 Task: In the Contact  BrooklynMiller@macys.com; add deal stage: 'Decision Maker bought In'; Add amount '100000'; Select Deal Type: New Business; Select priority: 'Medium'; Associate deal with contact: choose any two contacts and company: Select any company.. Logged in from softage.1@softage.net
Action: Mouse moved to (87, 58)
Screenshot: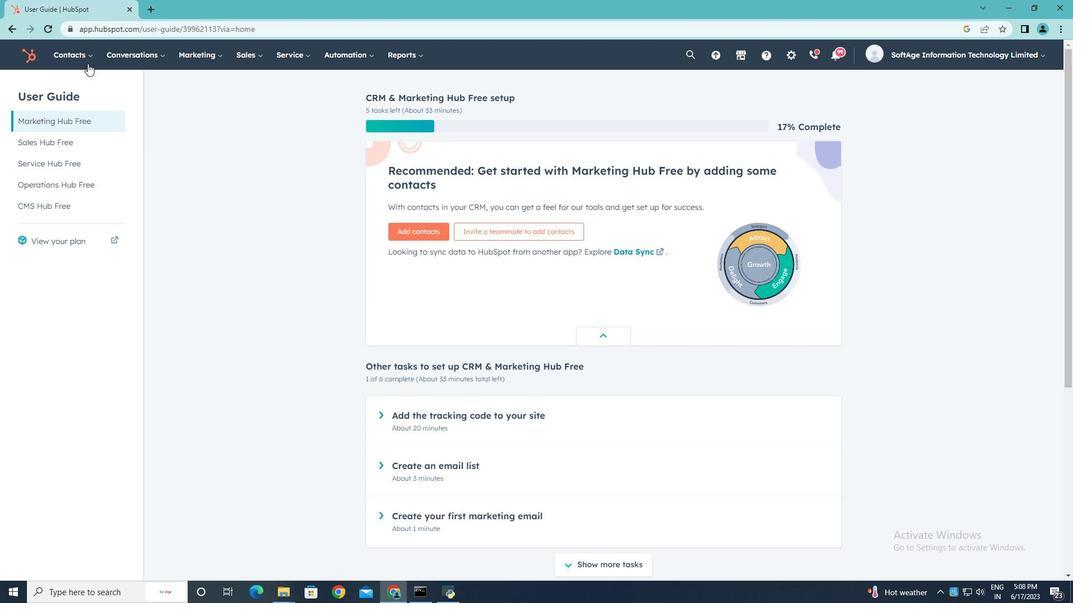 
Action: Mouse pressed left at (87, 58)
Screenshot: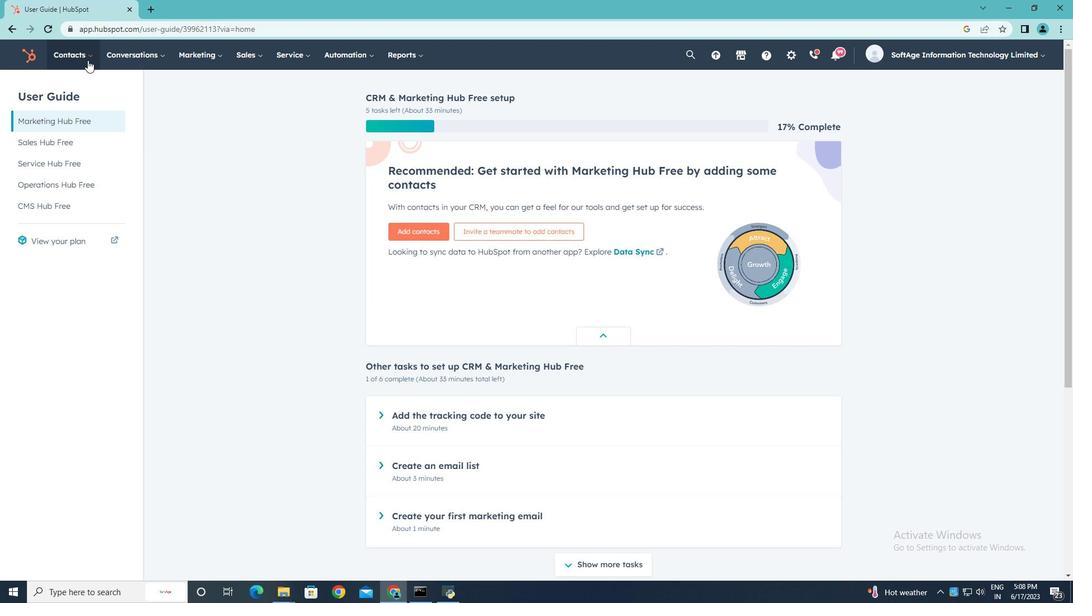 
Action: Mouse moved to (79, 86)
Screenshot: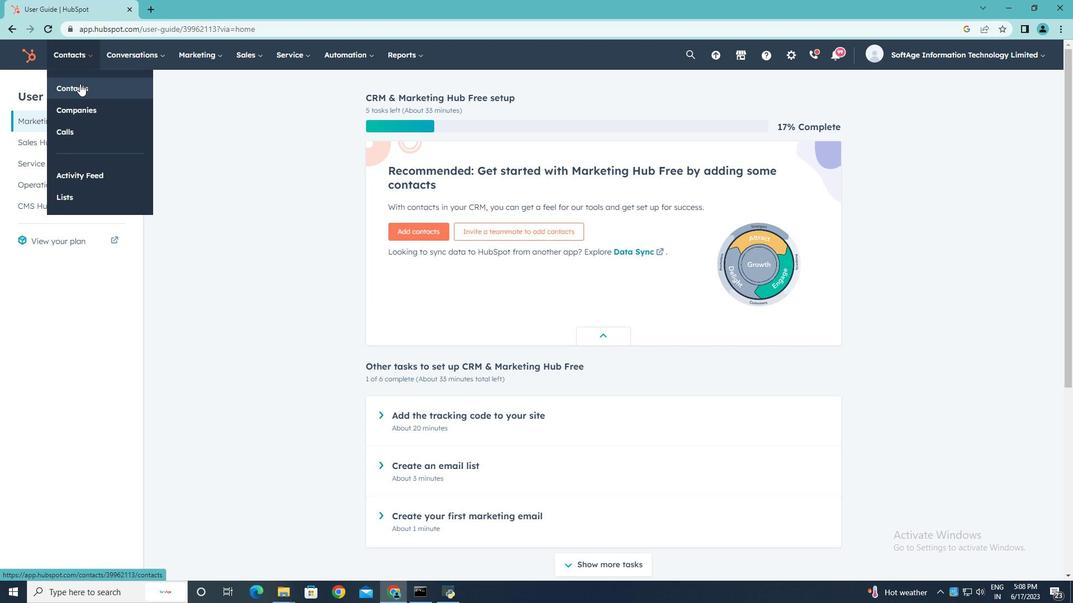 
Action: Mouse pressed left at (79, 86)
Screenshot: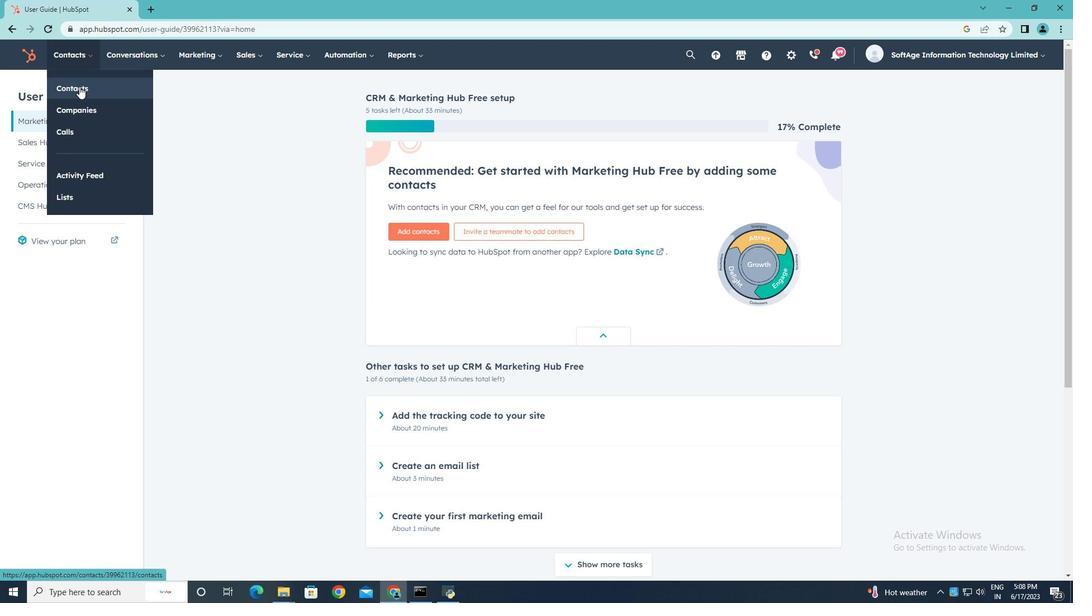 
Action: Mouse moved to (75, 178)
Screenshot: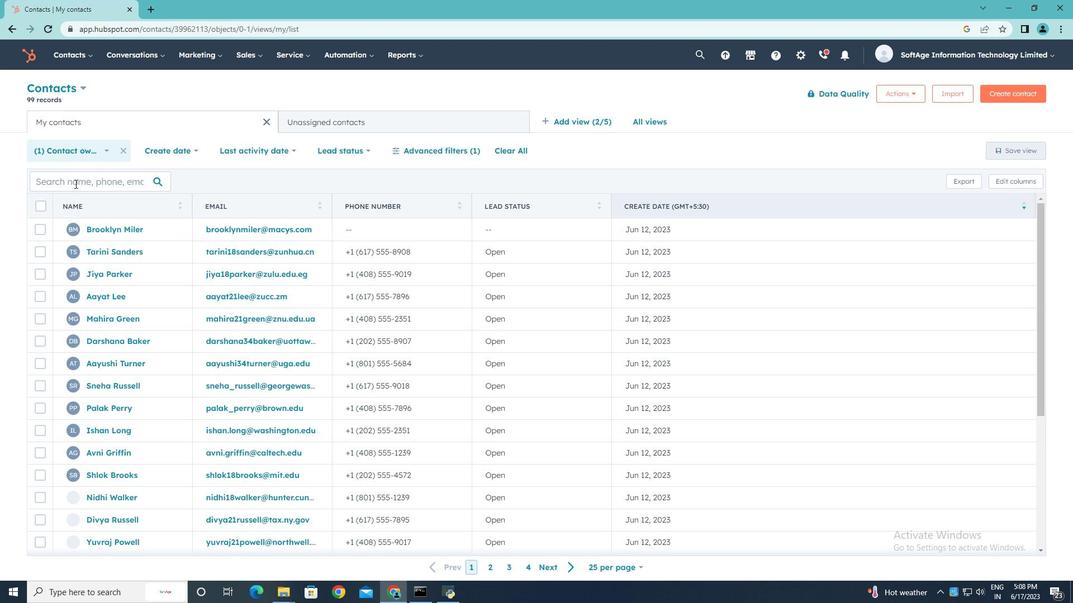 
Action: Mouse pressed left at (75, 178)
Screenshot: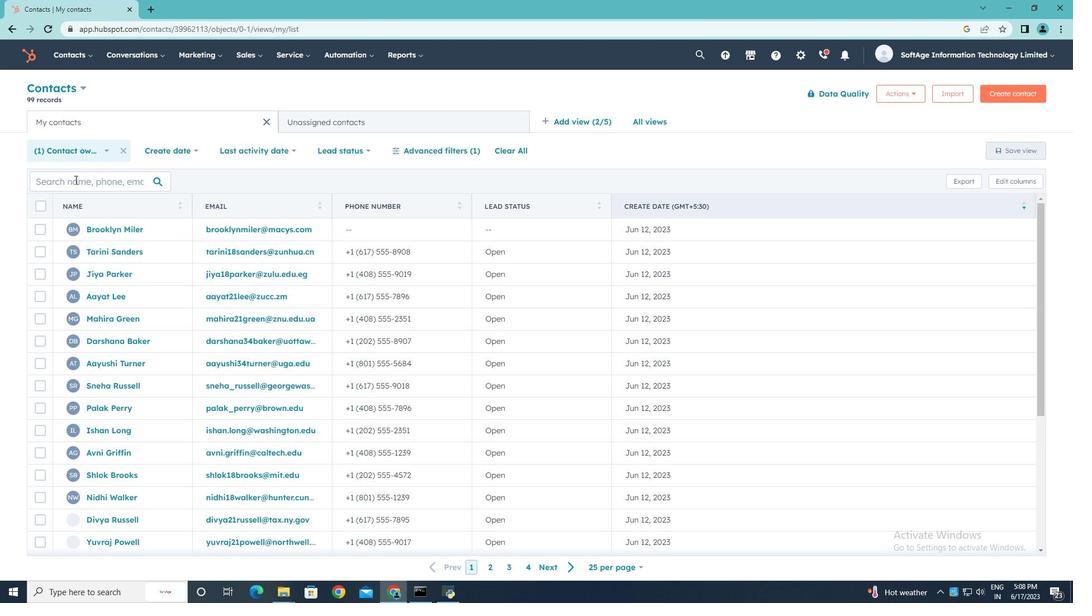 
Action: Key pressed <Key.shift>Brooklyn<Key.shift>Miller<Key.shift>@macys.com
Screenshot: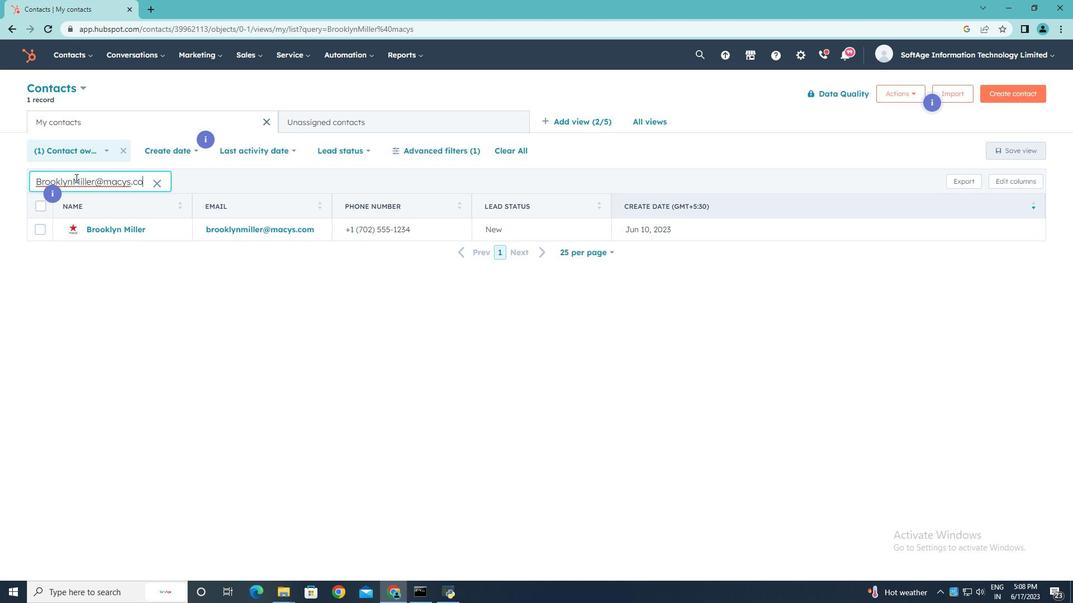 
Action: Mouse moved to (104, 227)
Screenshot: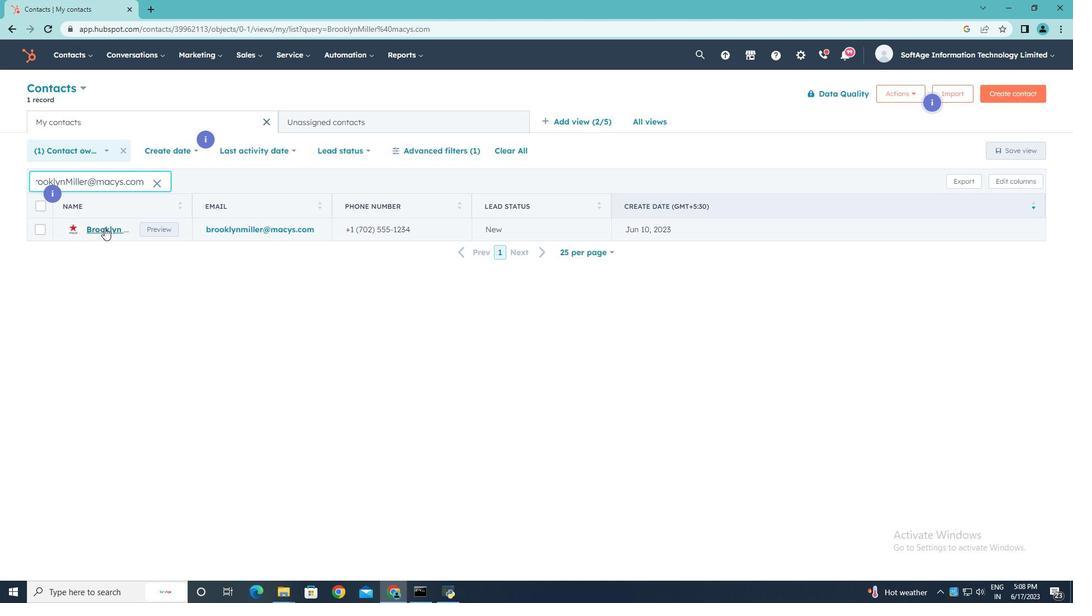
Action: Mouse pressed left at (104, 227)
Screenshot: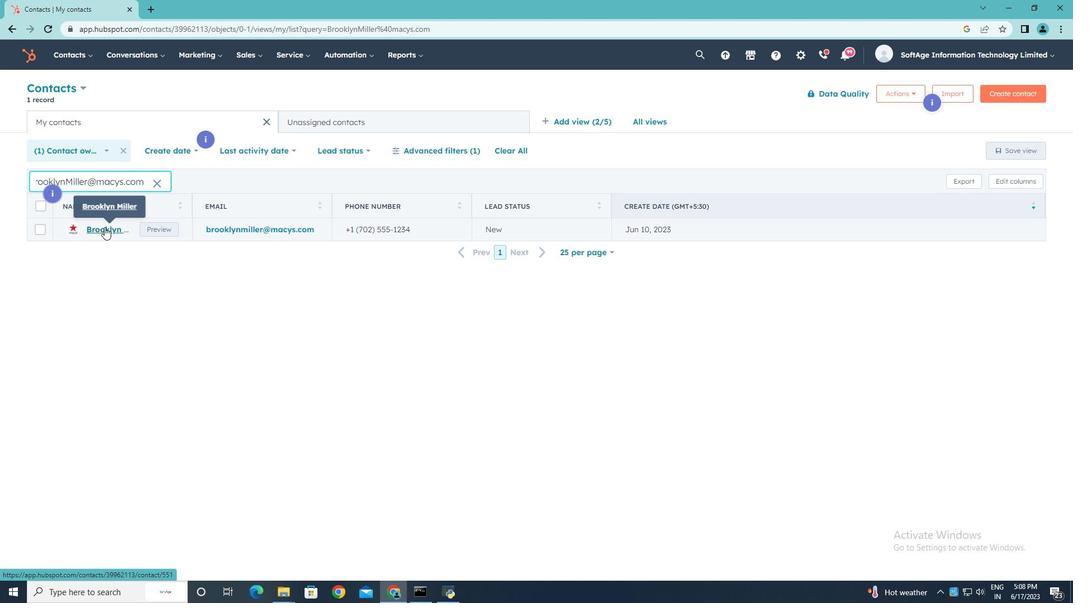 
Action: Mouse moved to (493, 309)
Screenshot: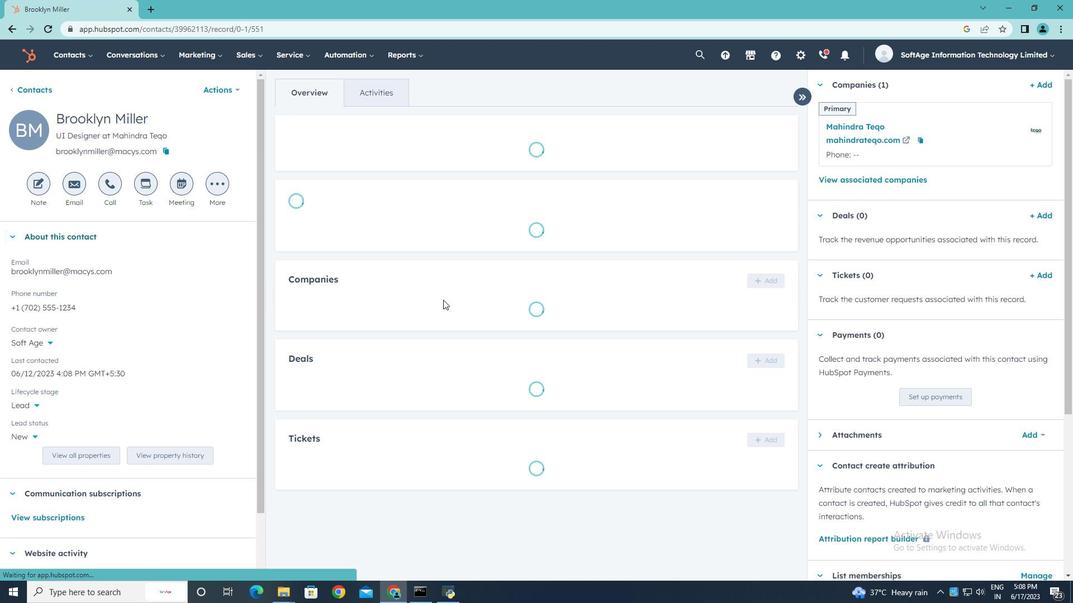 
Action: Mouse scrolled (493, 308) with delta (0, 0)
Screenshot: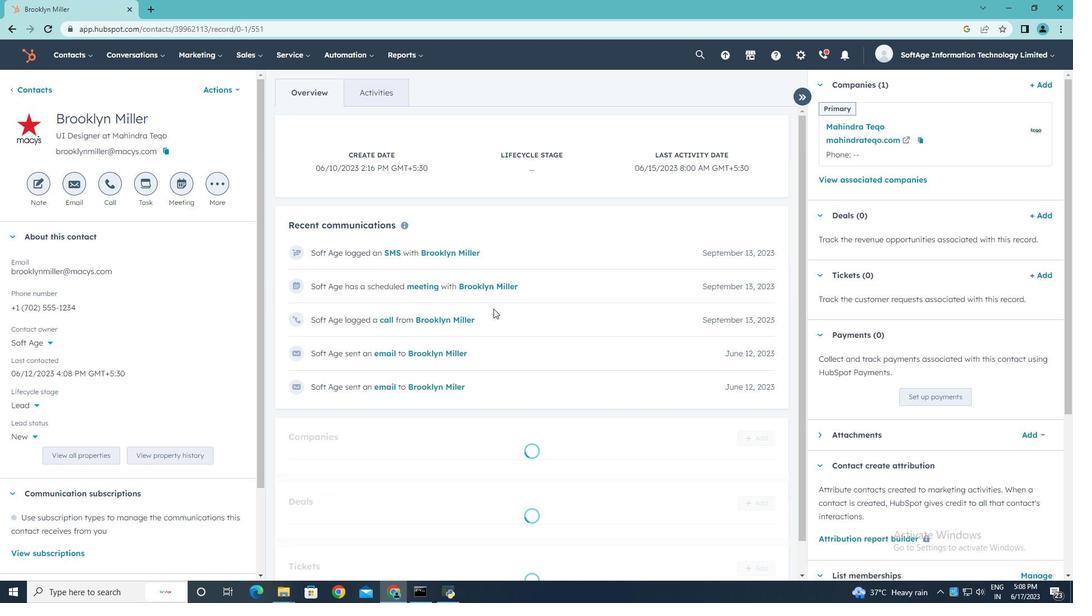 
Action: Mouse scrolled (493, 308) with delta (0, 0)
Screenshot: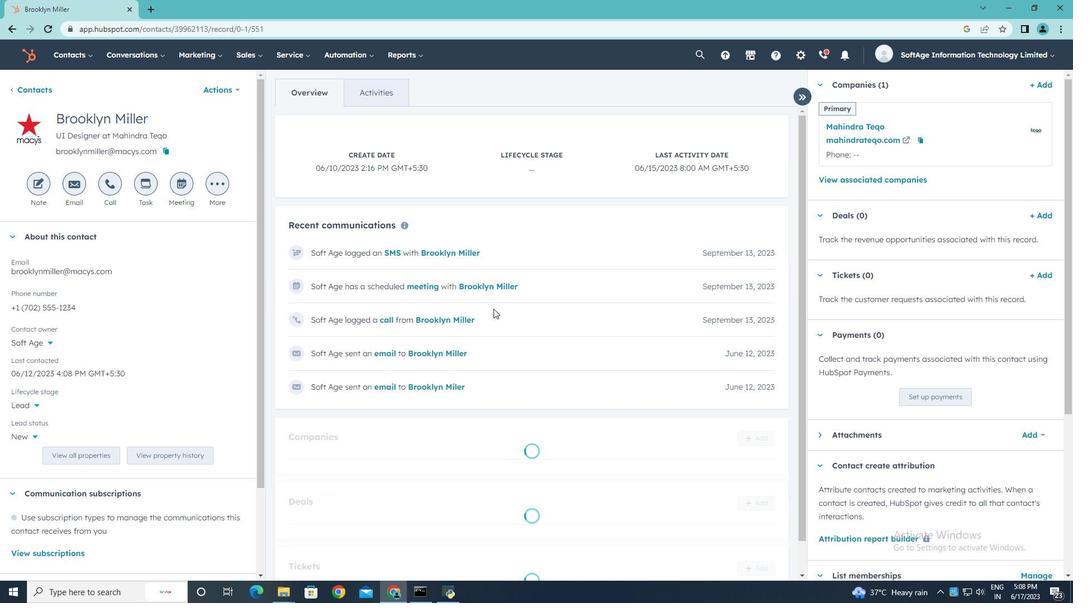 
Action: Mouse scrolled (493, 308) with delta (0, 0)
Screenshot: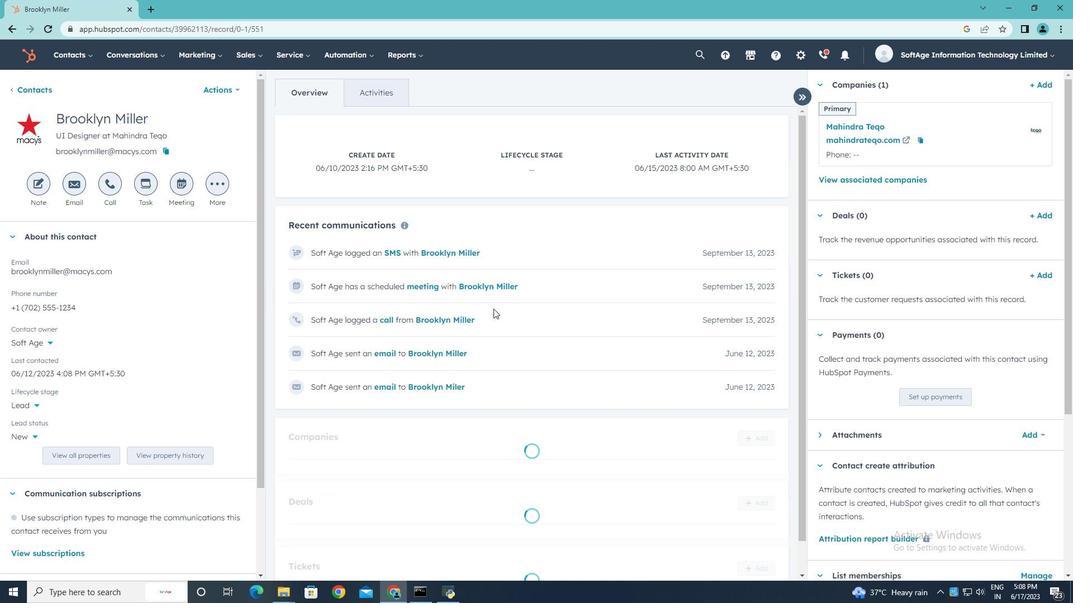 
Action: Mouse scrolled (493, 308) with delta (0, 0)
Screenshot: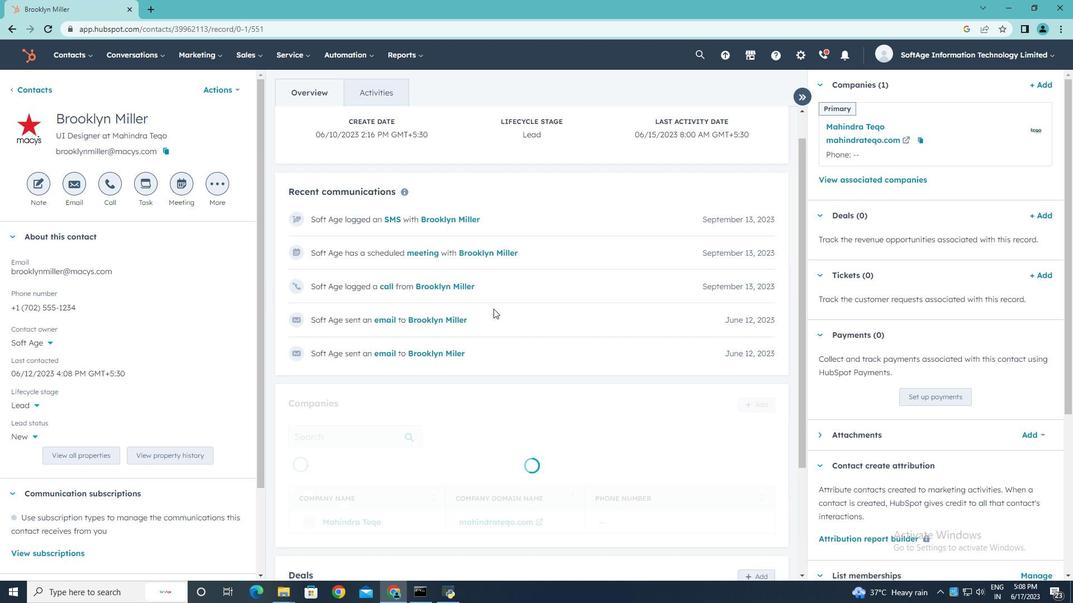 
Action: Mouse scrolled (493, 308) with delta (0, 0)
Screenshot: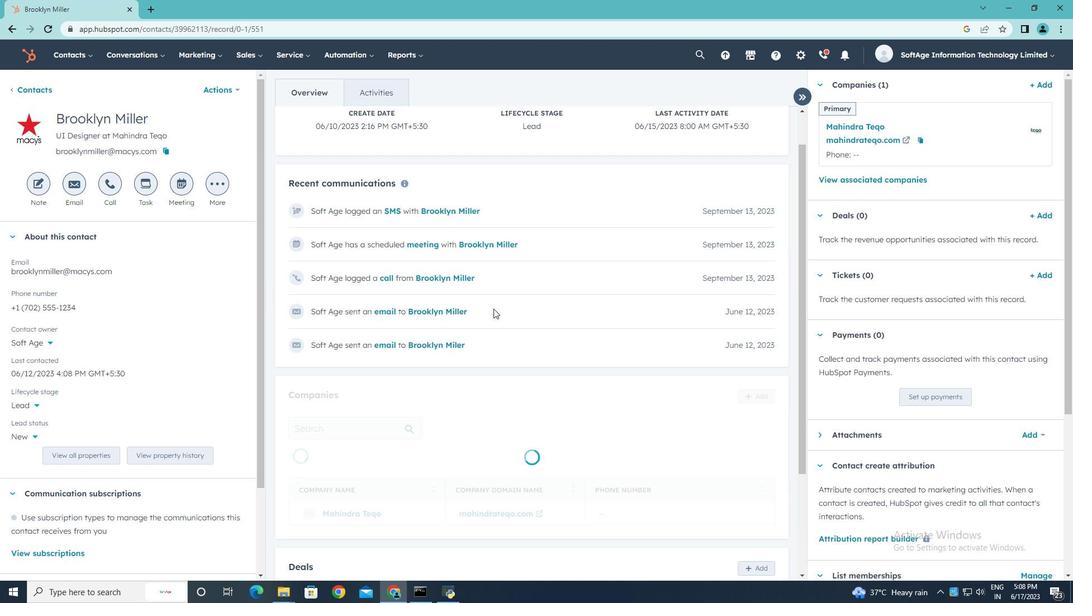
Action: Mouse scrolled (493, 308) with delta (0, 0)
Screenshot: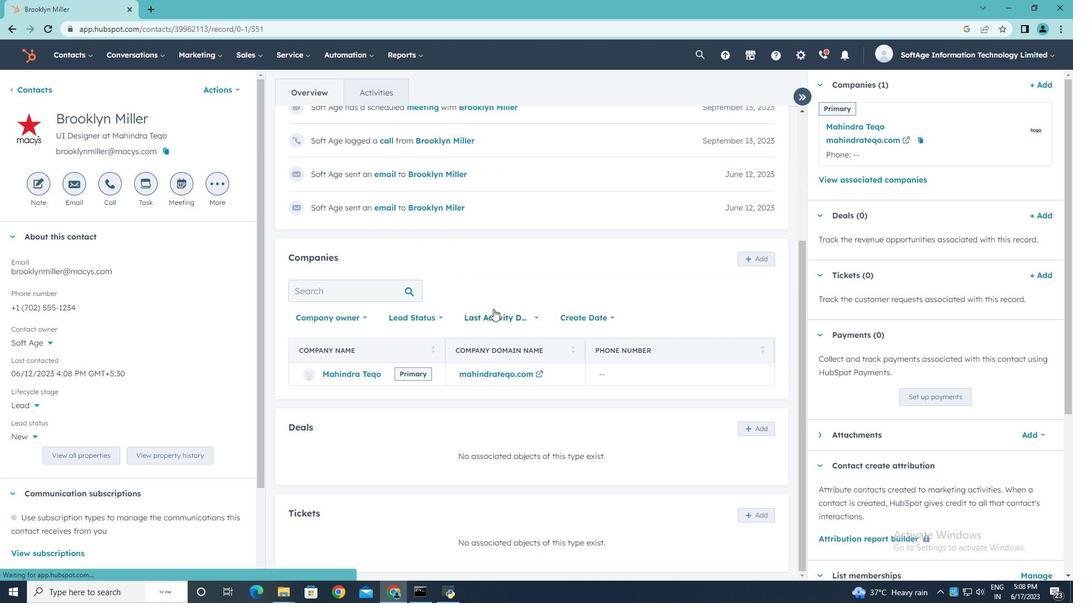 
Action: Mouse scrolled (493, 308) with delta (0, 0)
Screenshot: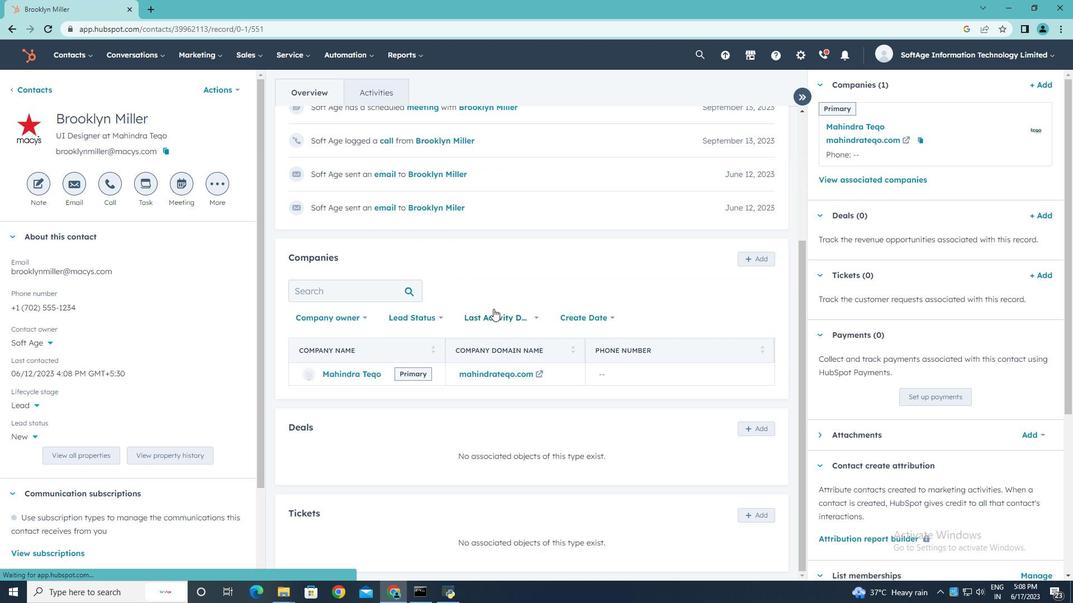 
Action: Mouse scrolled (493, 308) with delta (0, 0)
Screenshot: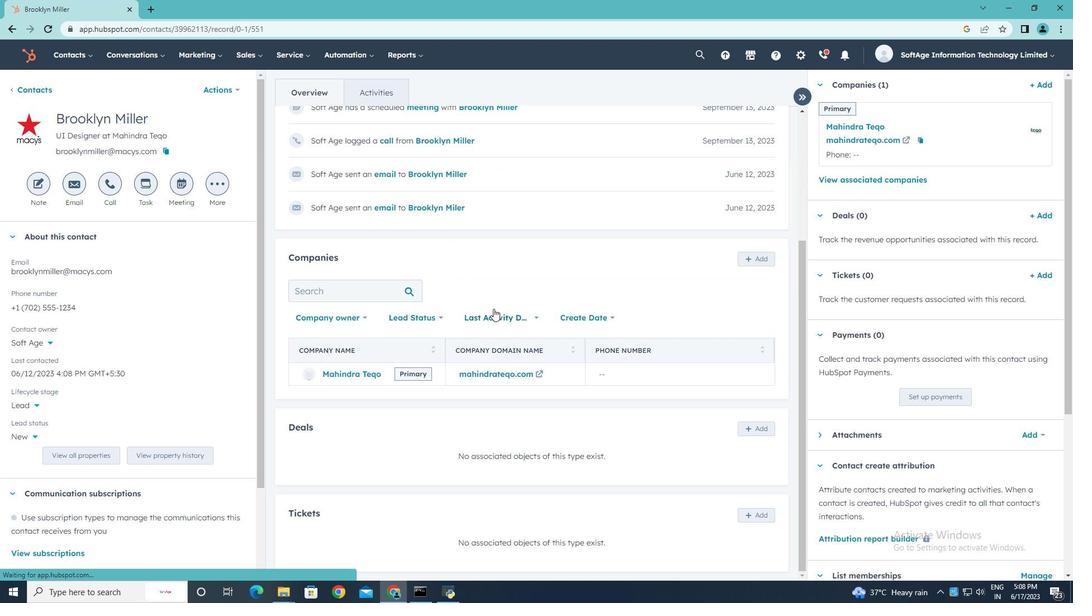 
Action: Mouse scrolled (493, 308) with delta (0, 0)
Screenshot: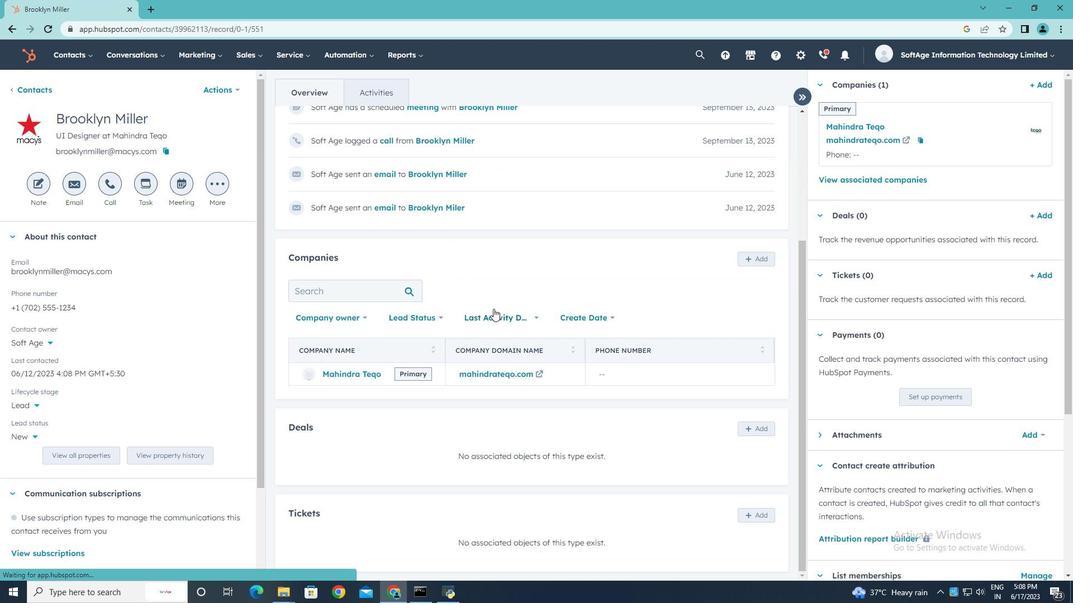 
Action: Mouse scrolled (493, 308) with delta (0, 0)
Screenshot: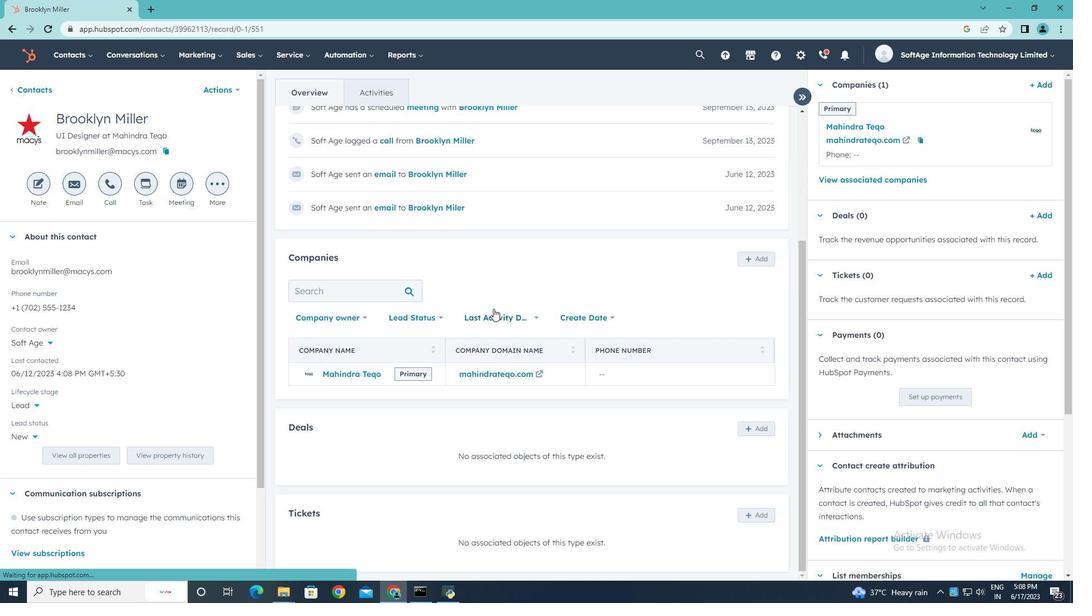 
Action: Mouse moved to (749, 428)
Screenshot: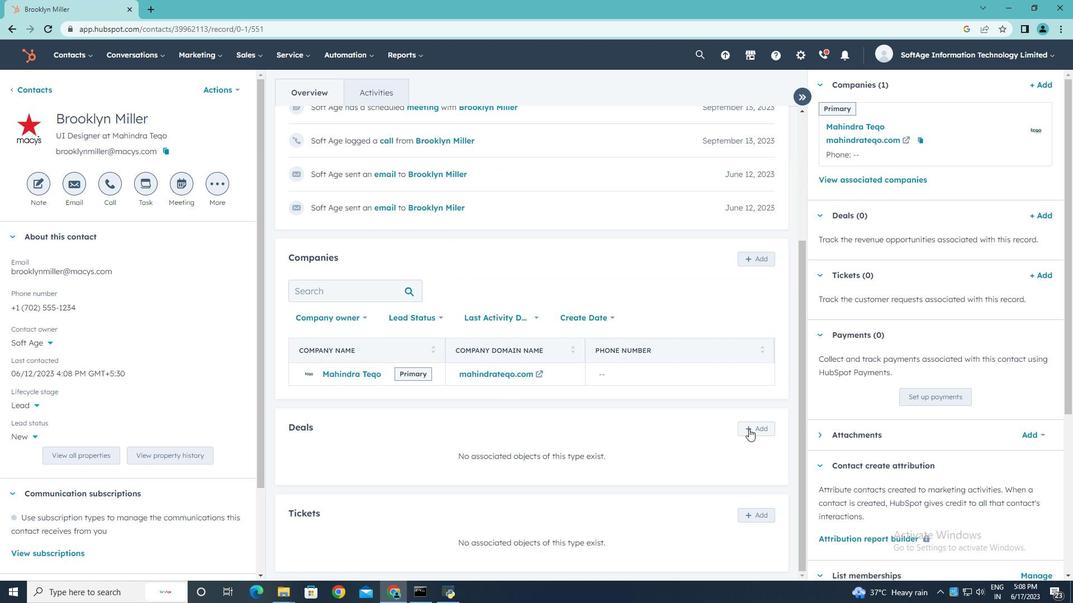 
Action: Mouse pressed left at (749, 428)
Screenshot: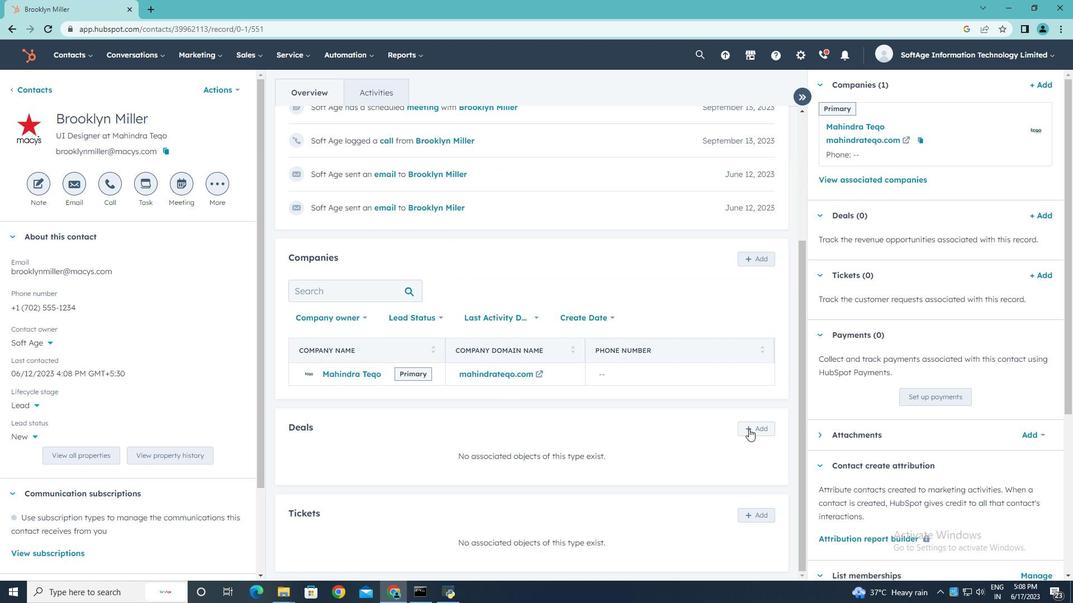 
Action: Mouse moved to (1026, 285)
Screenshot: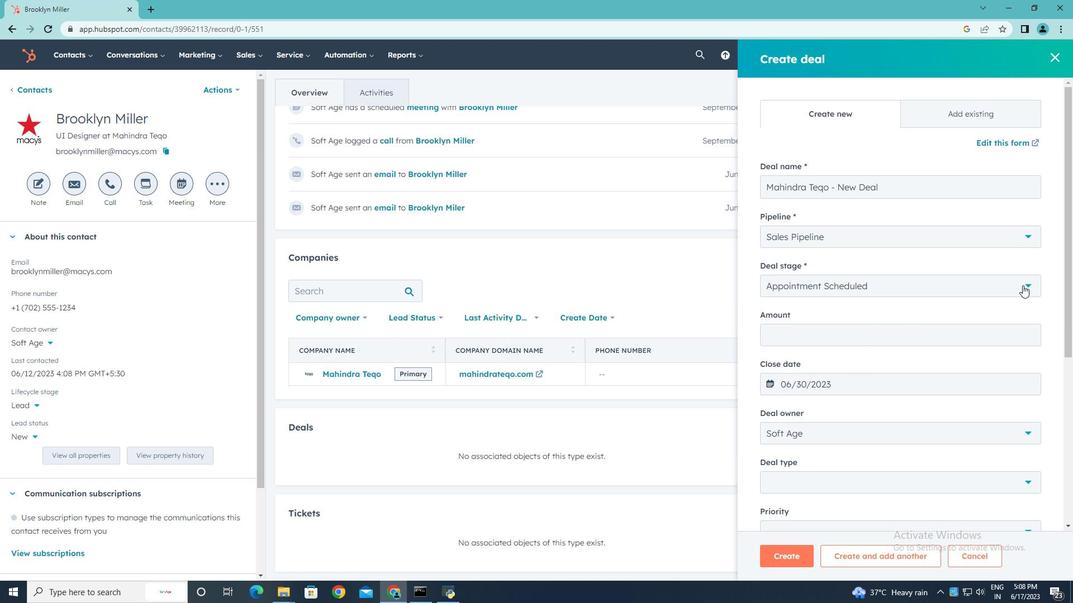 
Action: Mouse pressed left at (1026, 285)
Screenshot: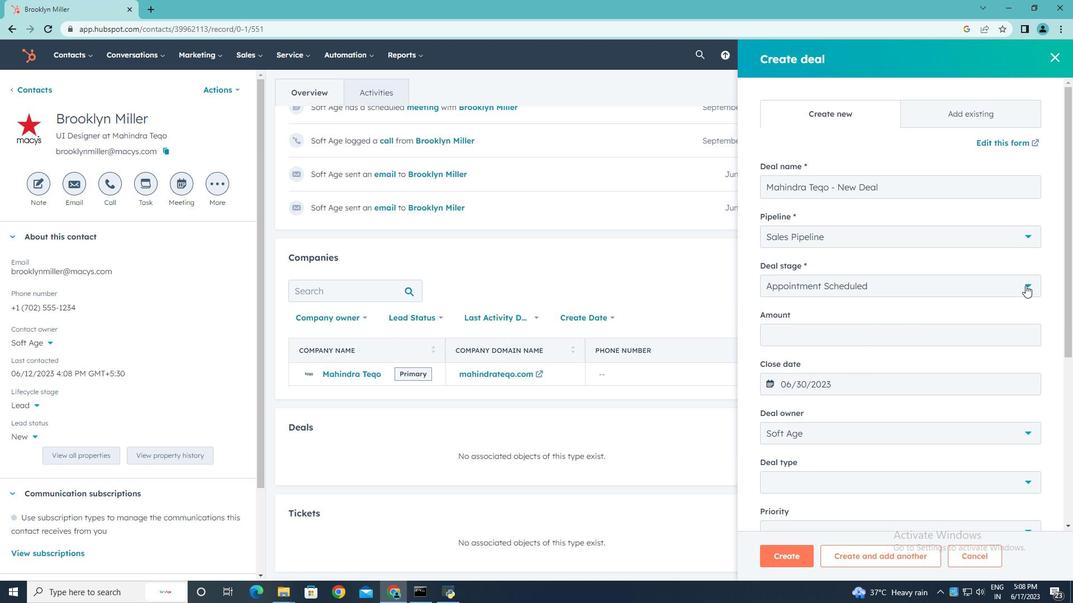 
Action: Mouse moved to (846, 414)
Screenshot: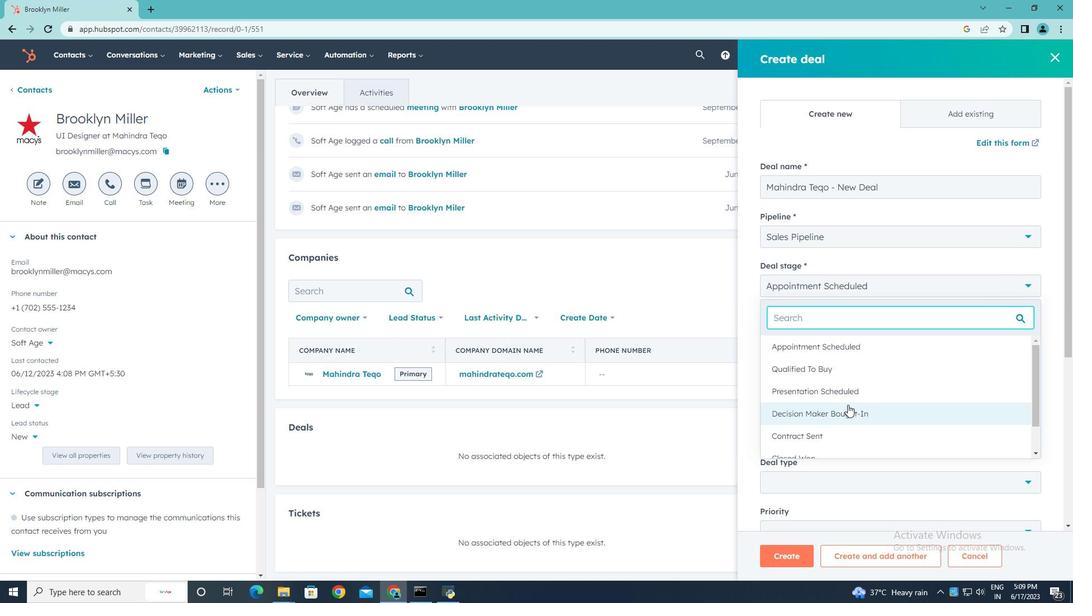 
Action: Mouse pressed left at (846, 414)
Screenshot: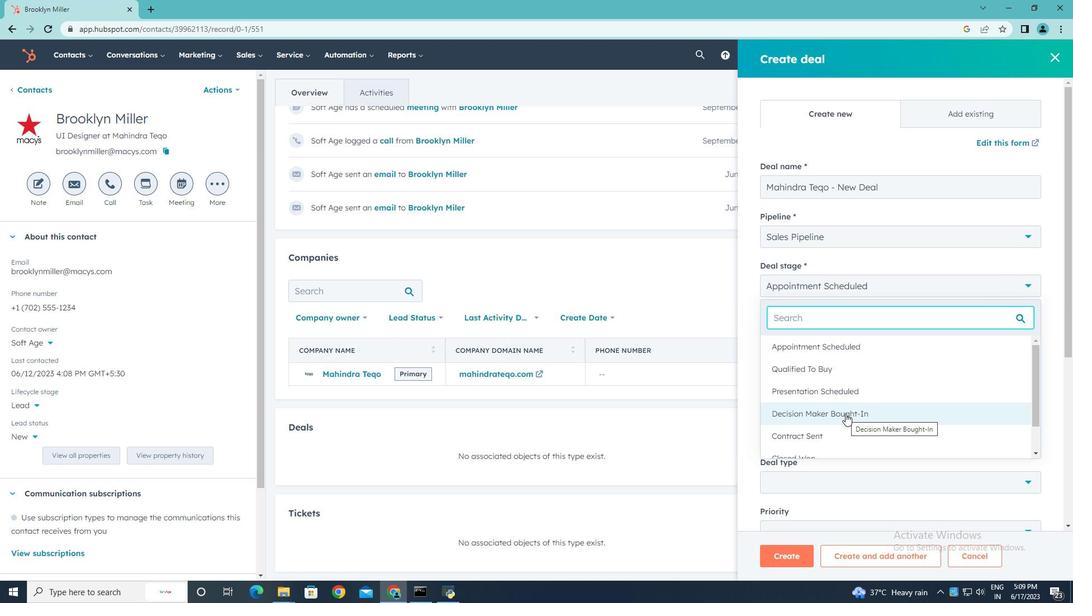 
Action: Mouse moved to (1022, 338)
Screenshot: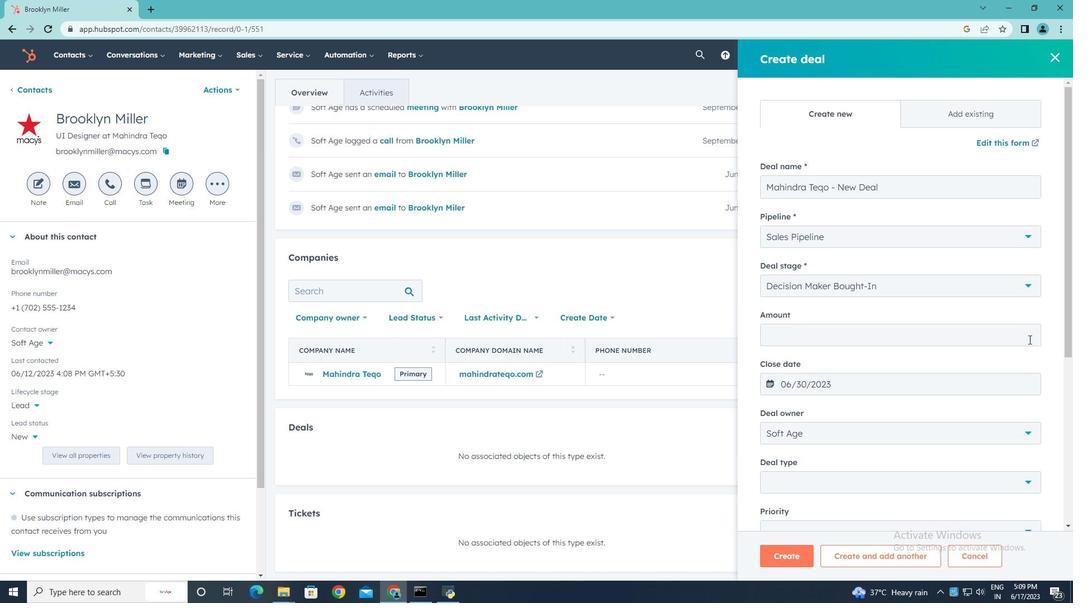 
Action: Mouse pressed left at (1022, 338)
Screenshot: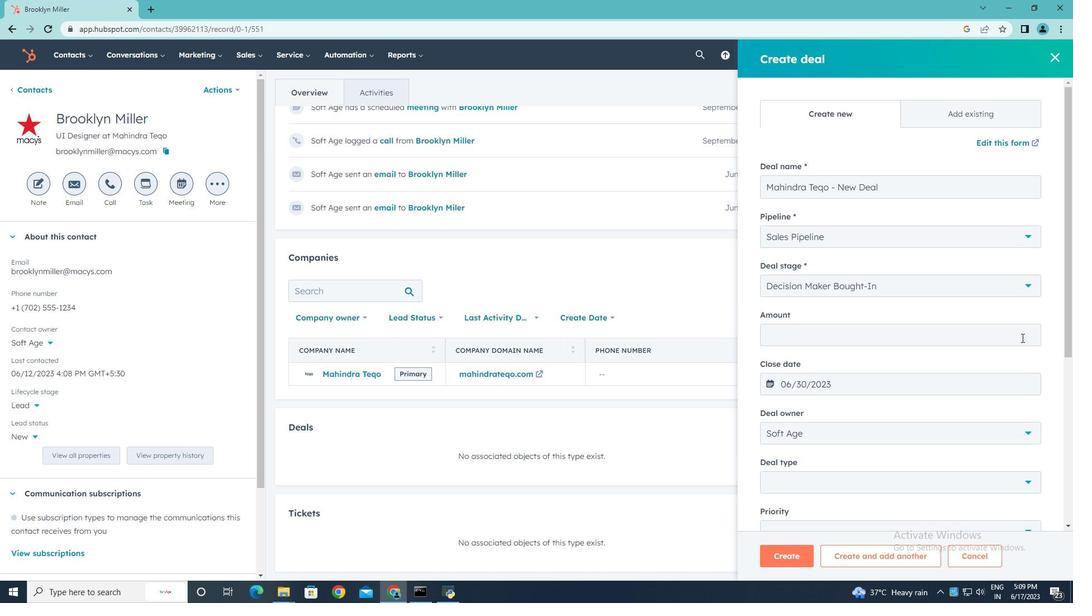
Action: Mouse moved to (974, 318)
Screenshot: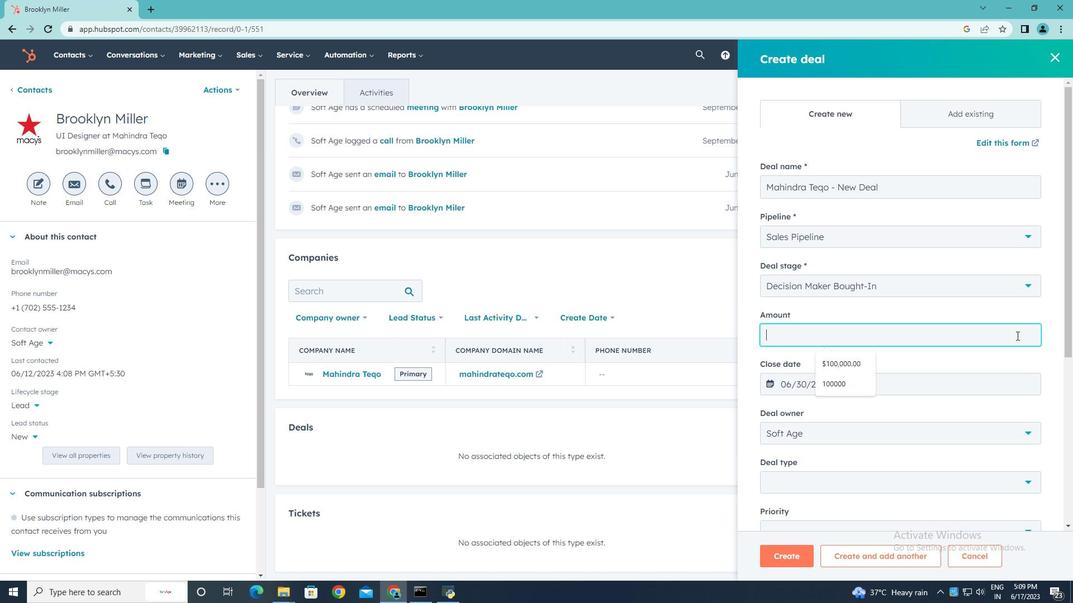 
Action: Key pressed 100000
Screenshot: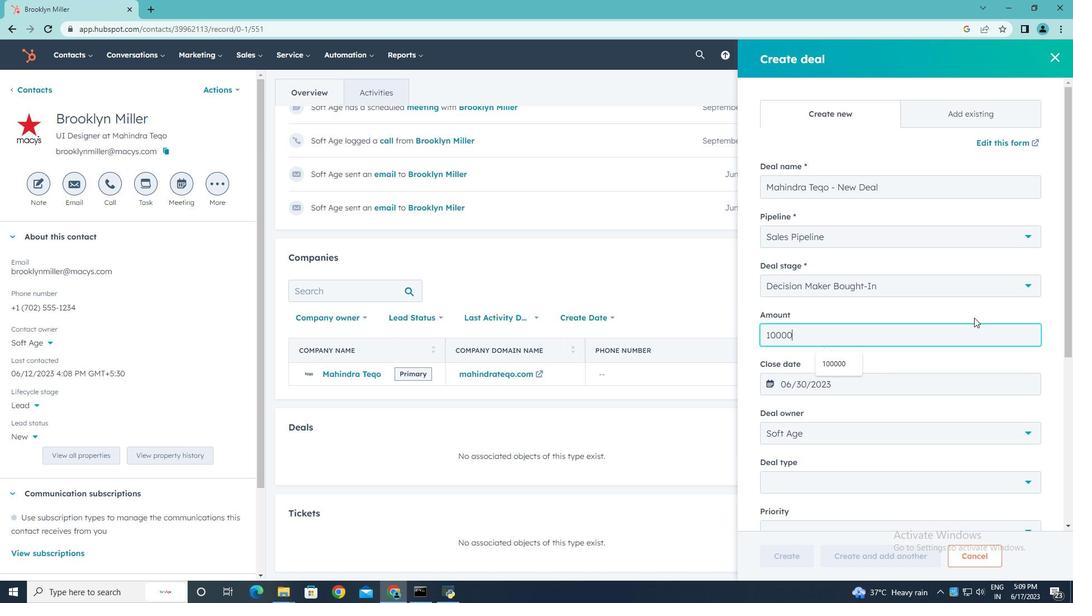 
Action: Mouse moved to (1028, 484)
Screenshot: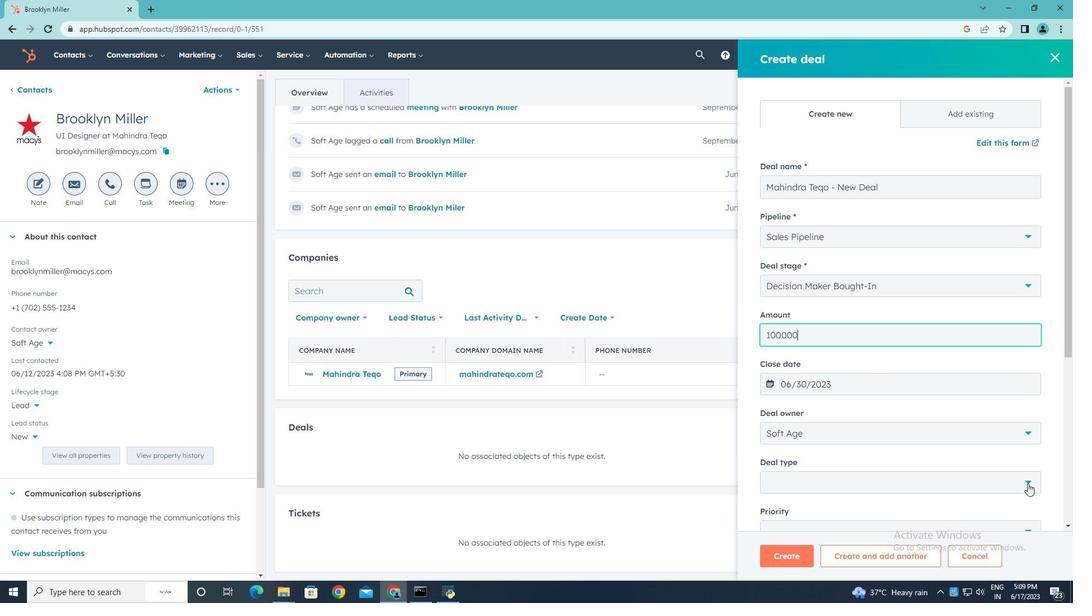 
Action: Mouse pressed left at (1028, 484)
Screenshot: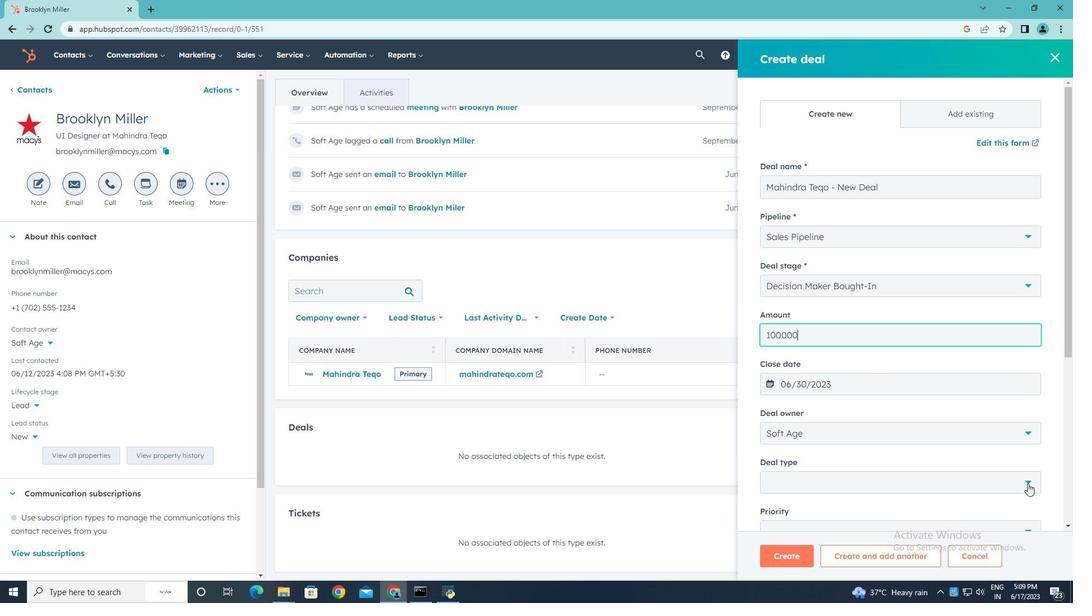
Action: Mouse moved to (852, 528)
Screenshot: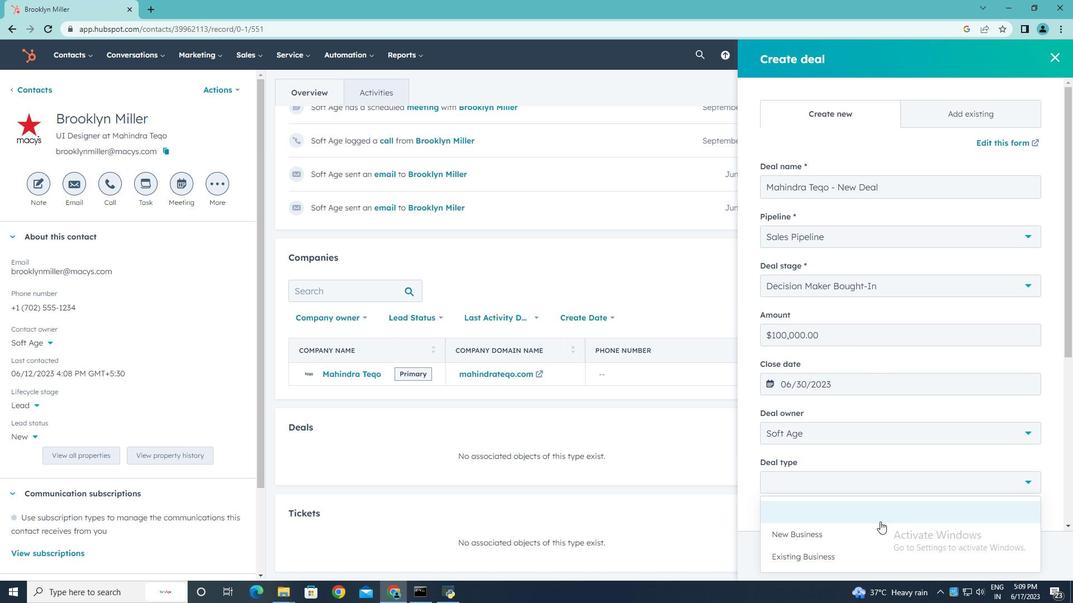 
Action: Mouse pressed left at (852, 528)
Screenshot: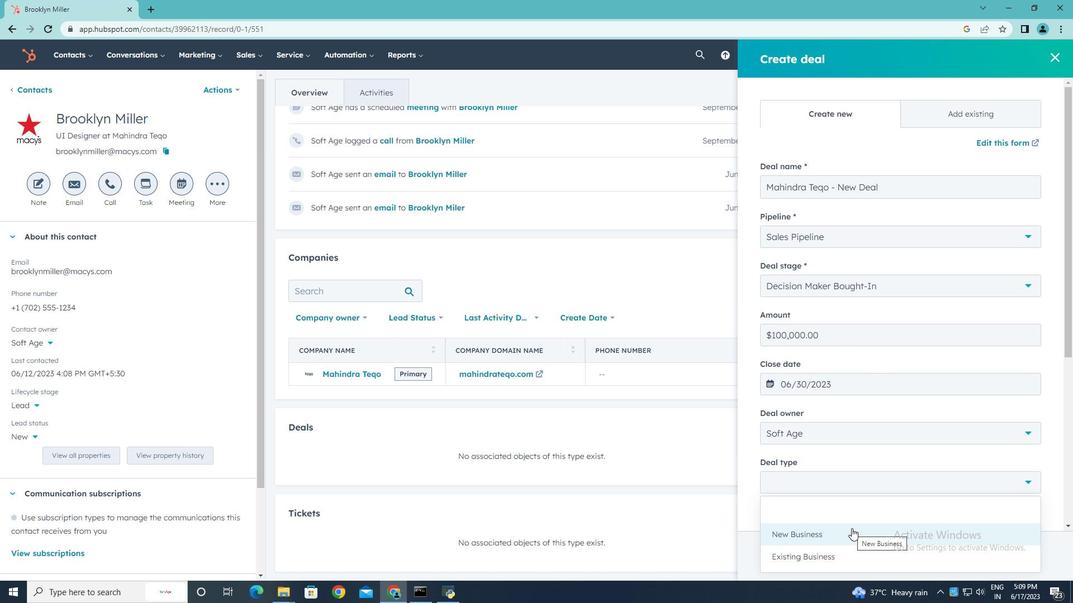 
Action: Mouse moved to (886, 517)
Screenshot: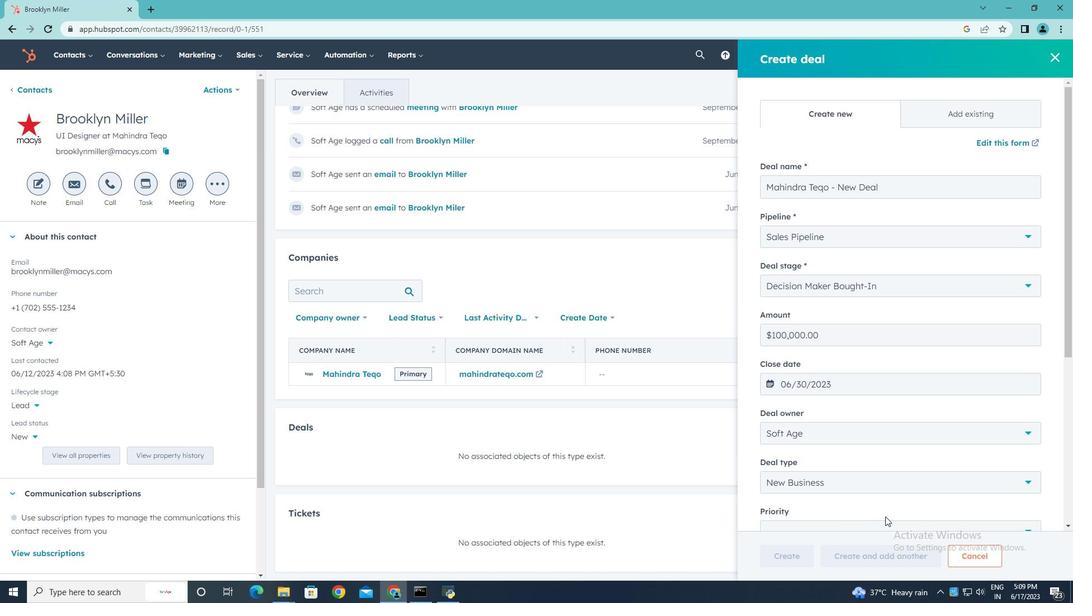 
Action: Mouse scrolled (886, 516) with delta (0, 0)
Screenshot: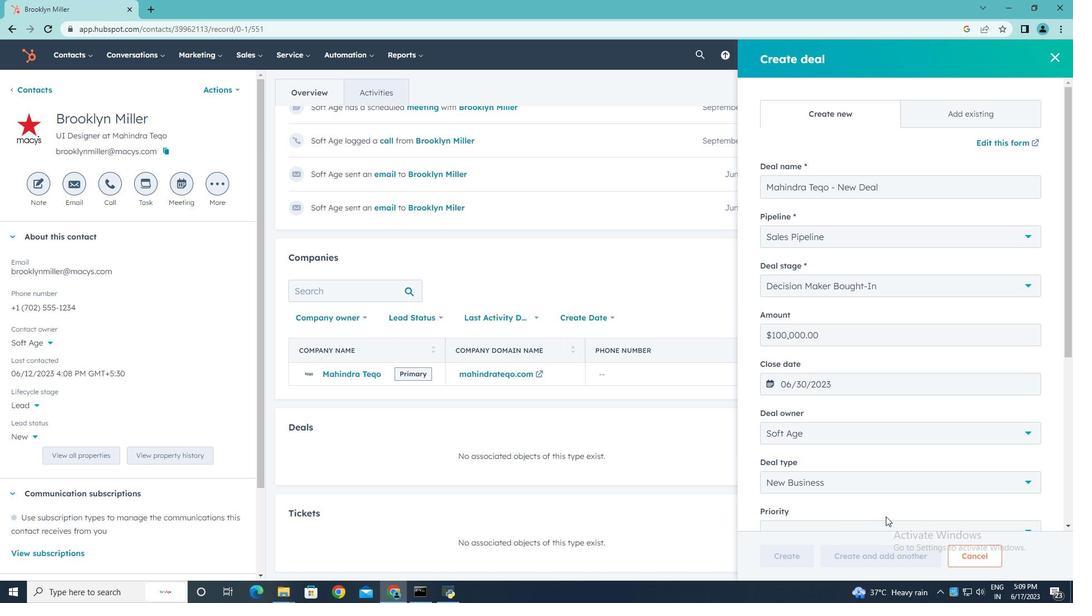 
Action: Mouse scrolled (886, 516) with delta (0, 0)
Screenshot: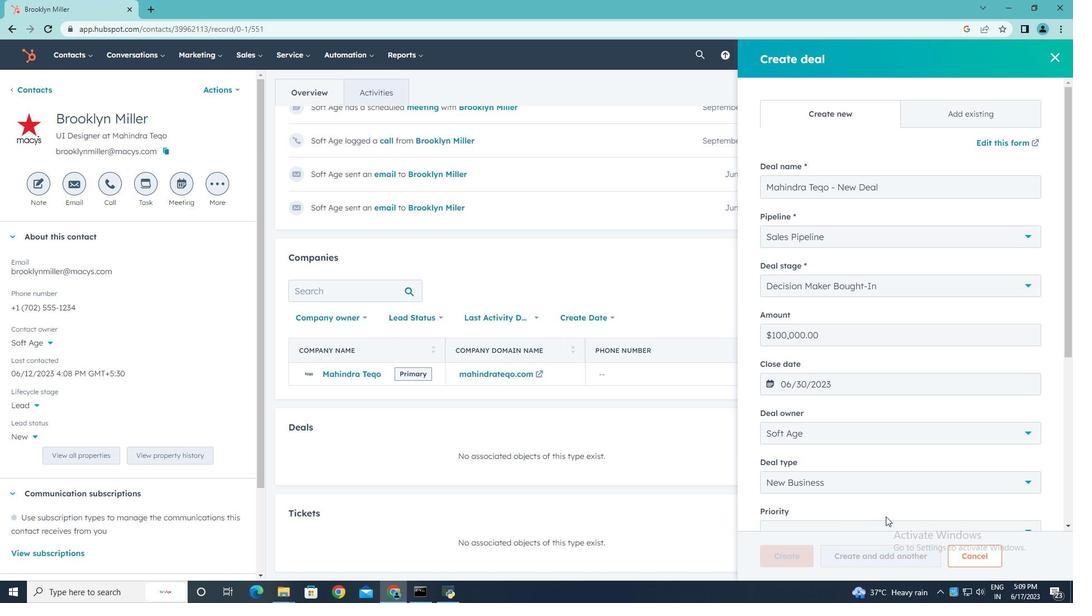 
Action: Mouse moved to (1028, 421)
Screenshot: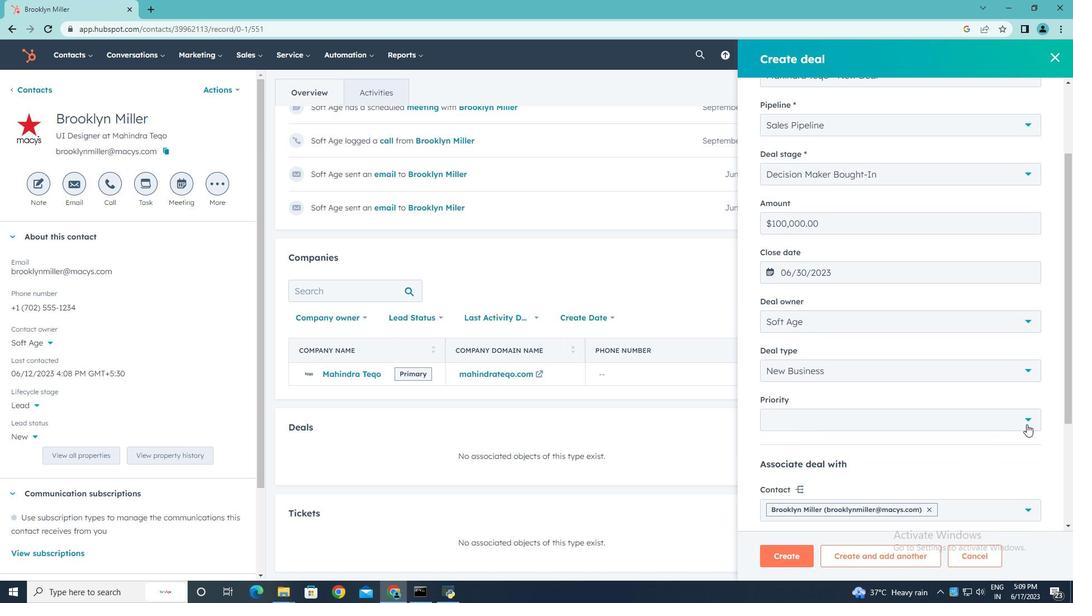 
Action: Mouse pressed left at (1028, 421)
Screenshot: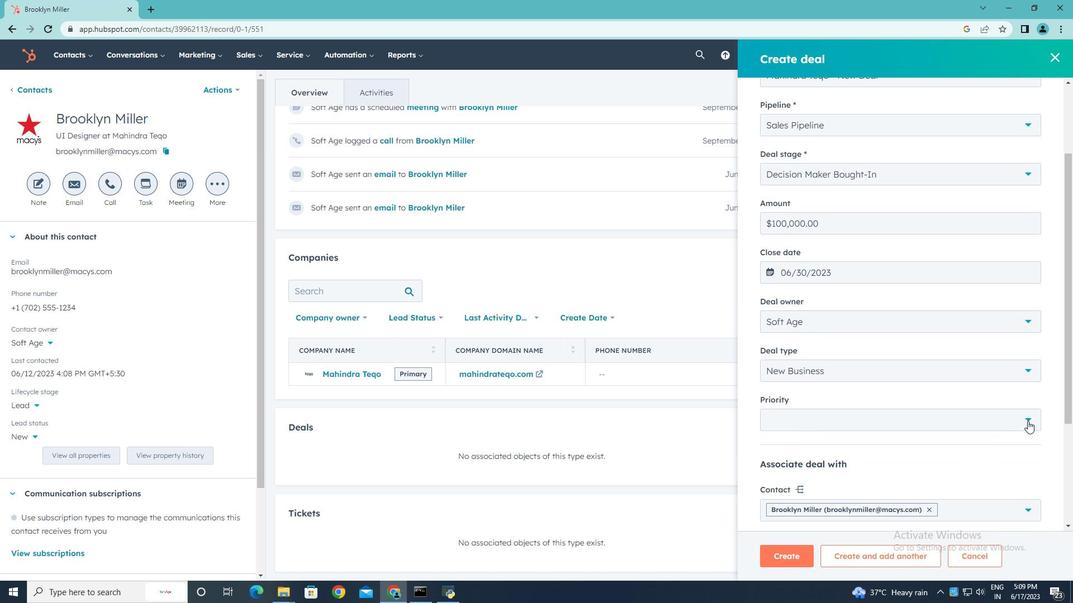 
Action: Mouse moved to (825, 493)
Screenshot: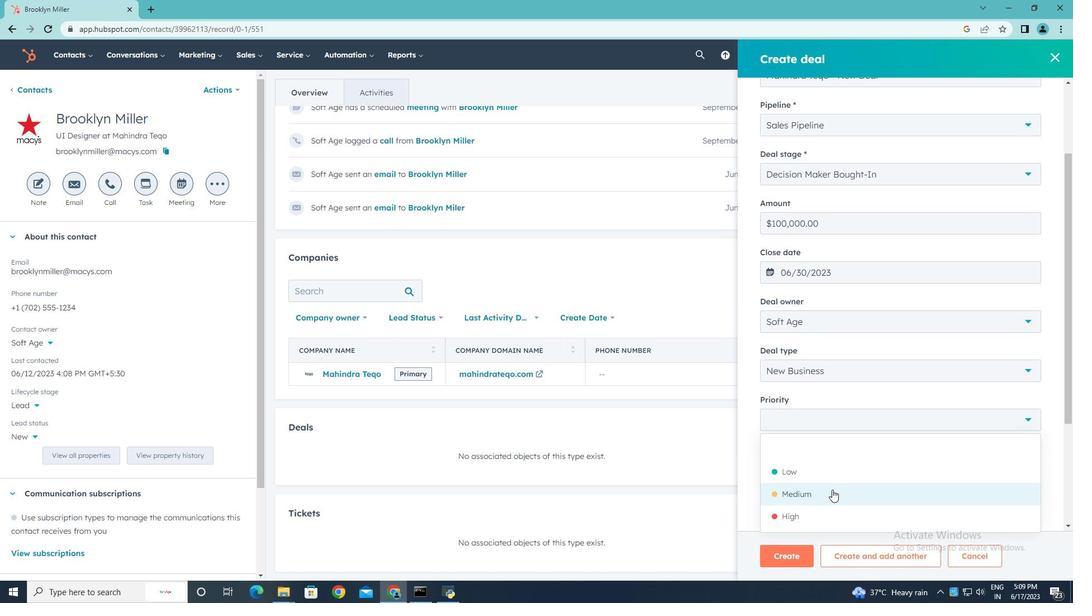 
Action: Mouse pressed left at (825, 493)
Screenshot: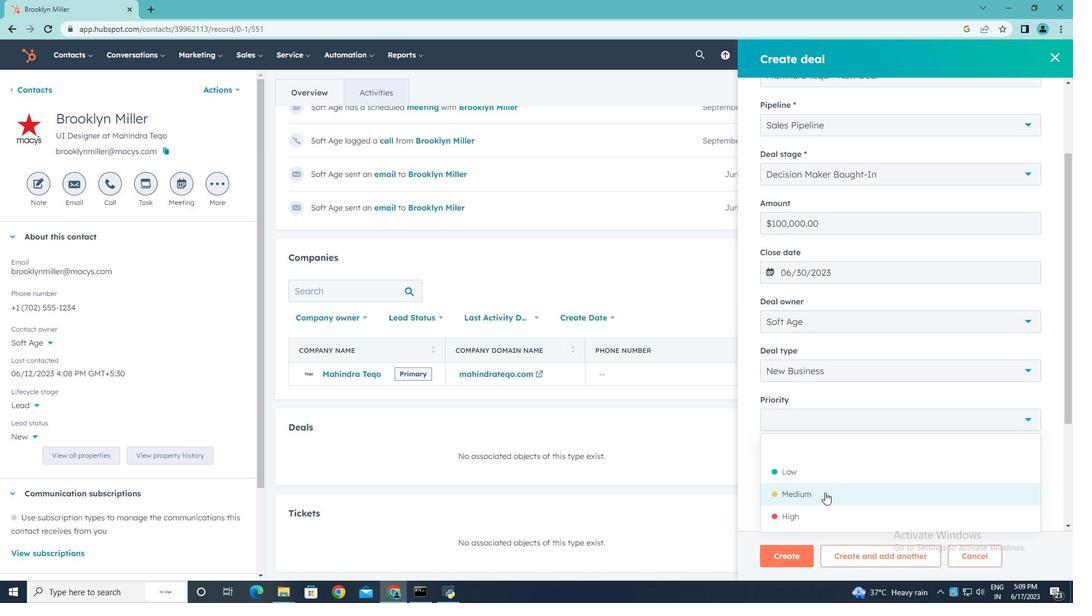 
Action: Mouse moved to (1019, 508)
Screenshot: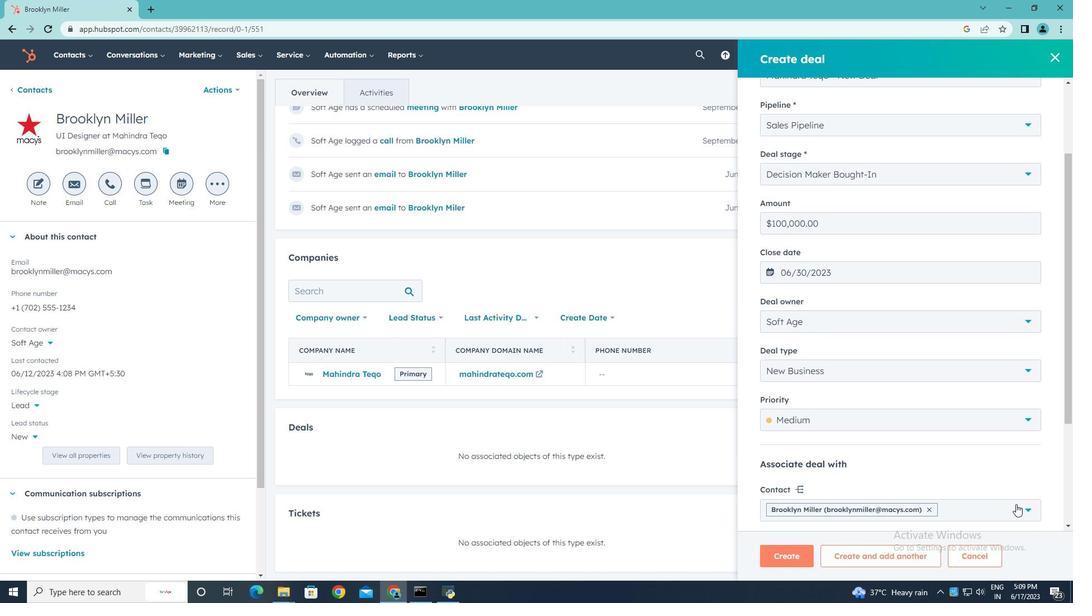 
Action: Mouse scrolled (1019, 508) with delta (0, 0)
Screenshot: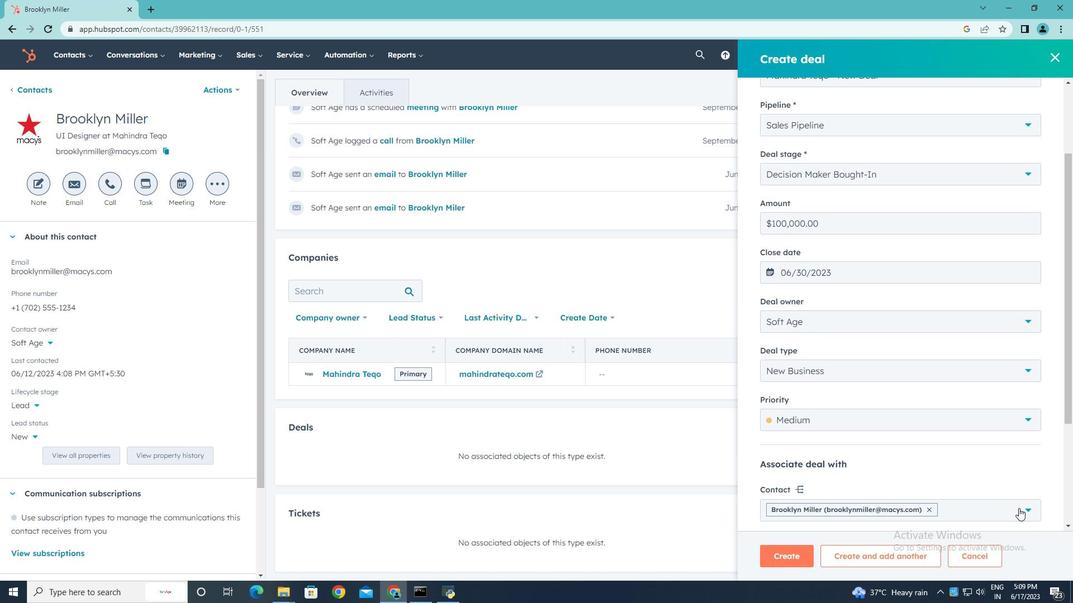 
Action: Mouse scrolled (1019, 508) with delta (0, 0)
Screenshot: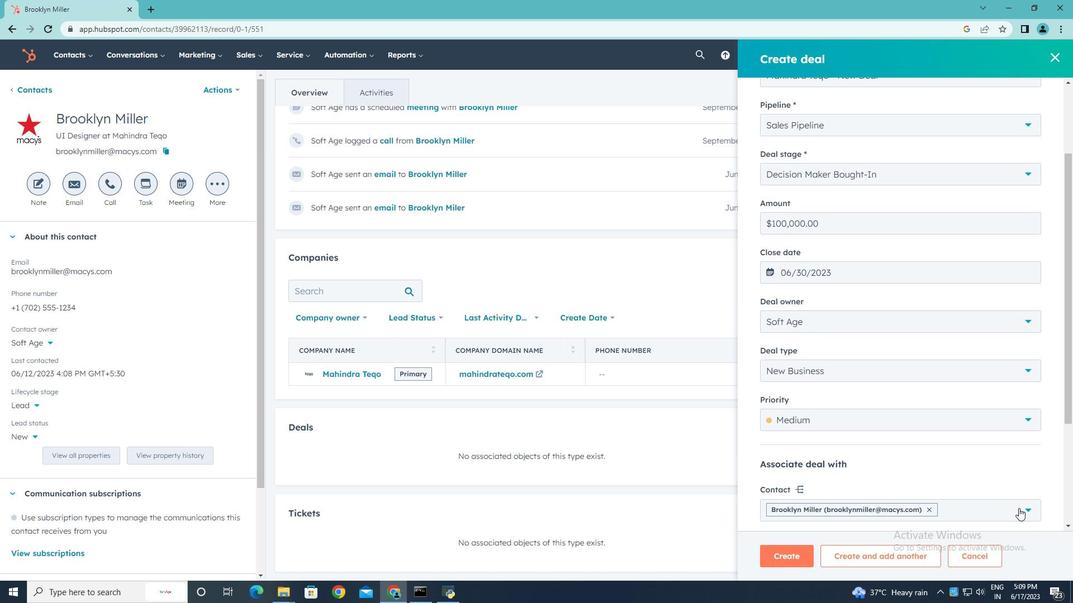 
Action: Mouse moved to (1029, 399)
Screenshot: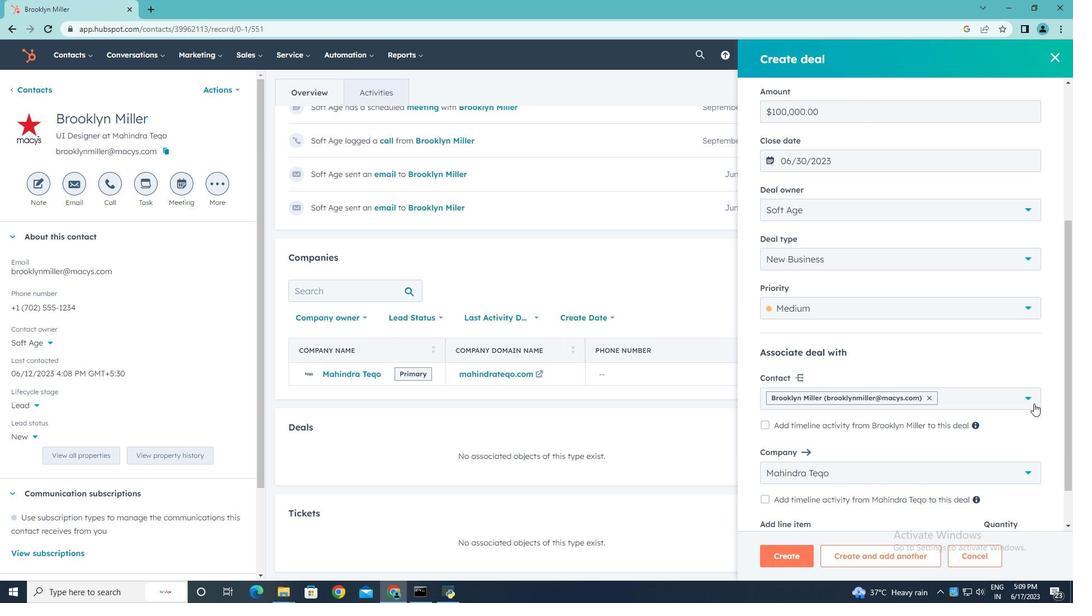 
Action: Mouse pressed left at (1029, 399)
Screenshot: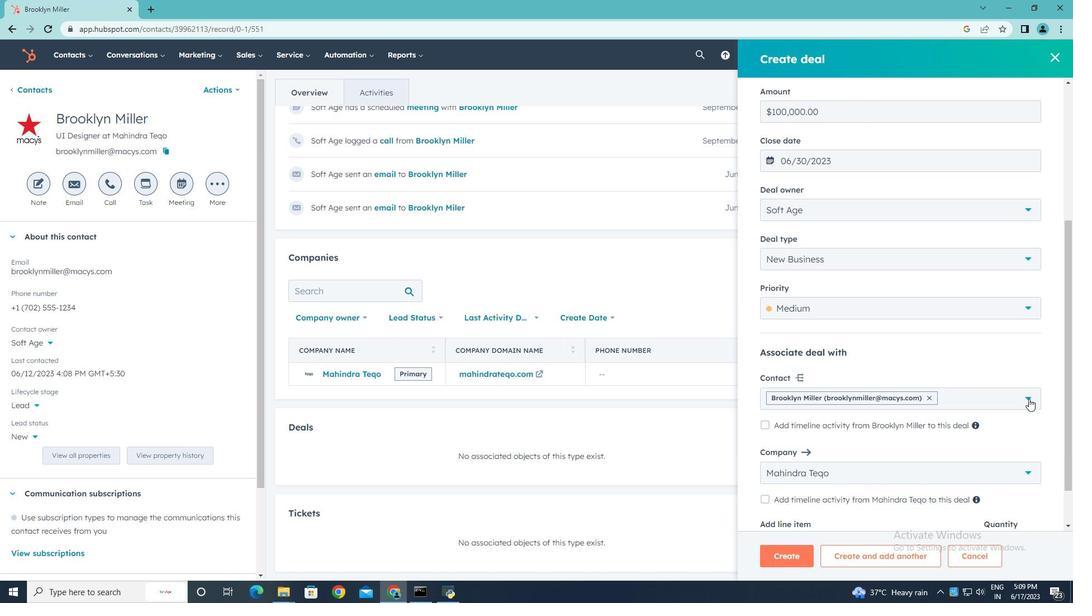 
Action: Mouse moved to (780, 553)
Screenshot: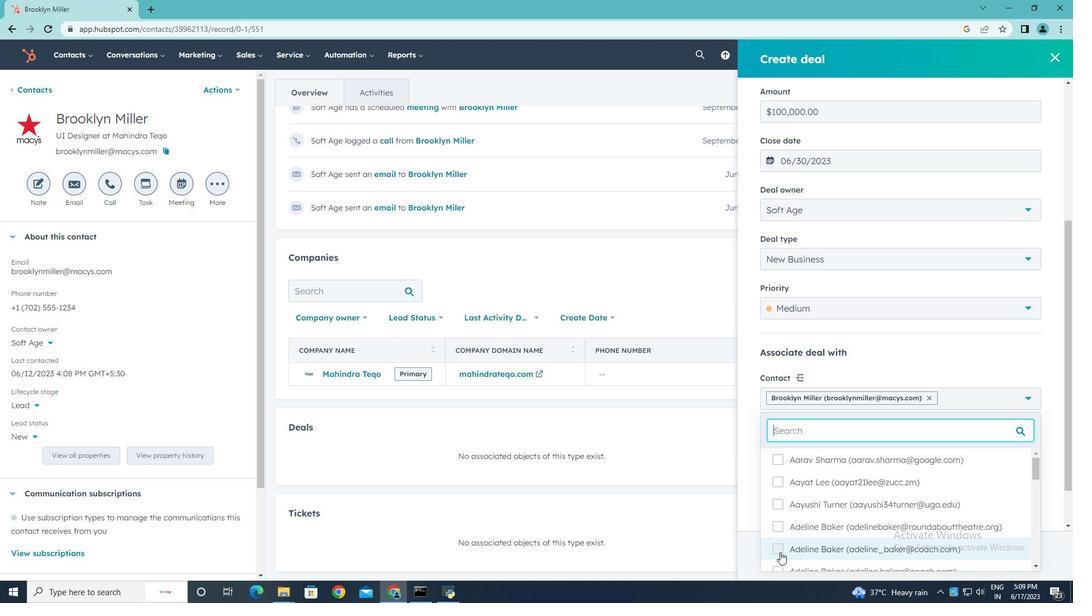 
Action: Mouse pressed left at (780, 553)
Screenshot: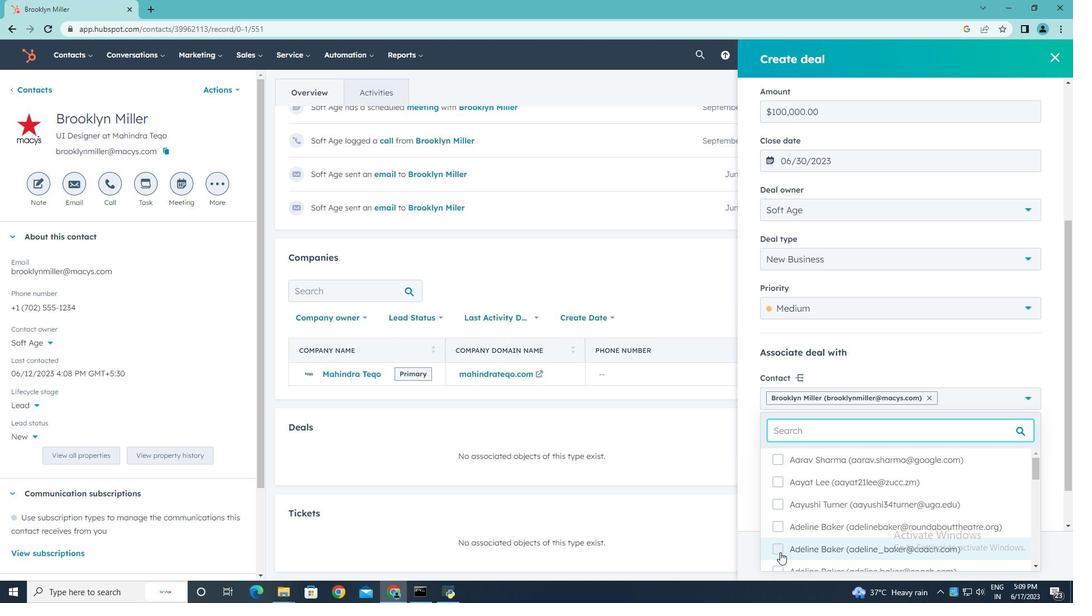 
Action: Mouse moved to (1026, 410)
Screenshot: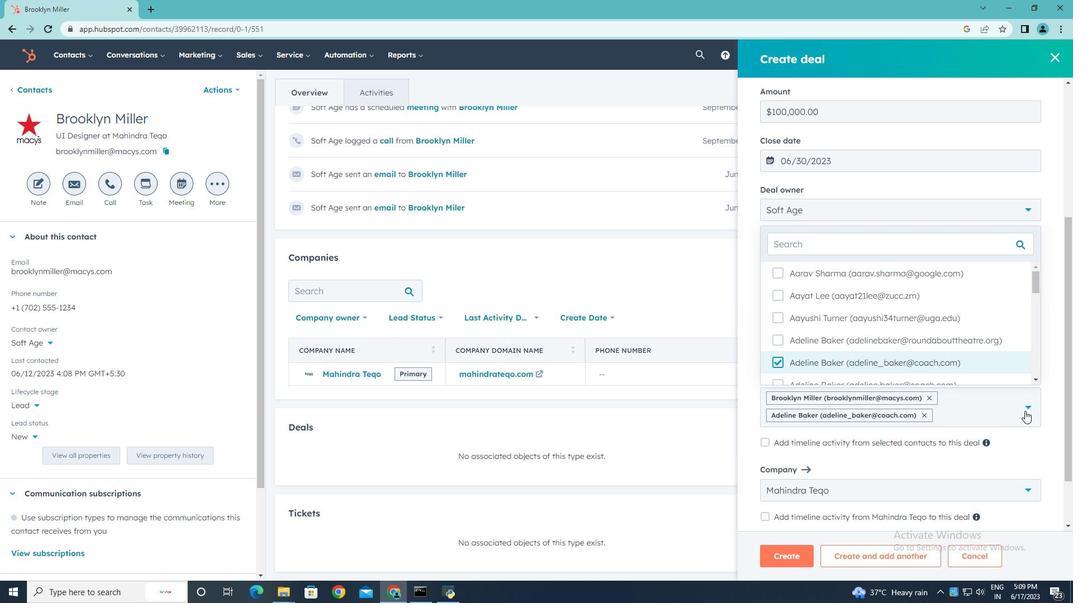 
Action: Mouse pressed left at (1026, 410)
Screenshot: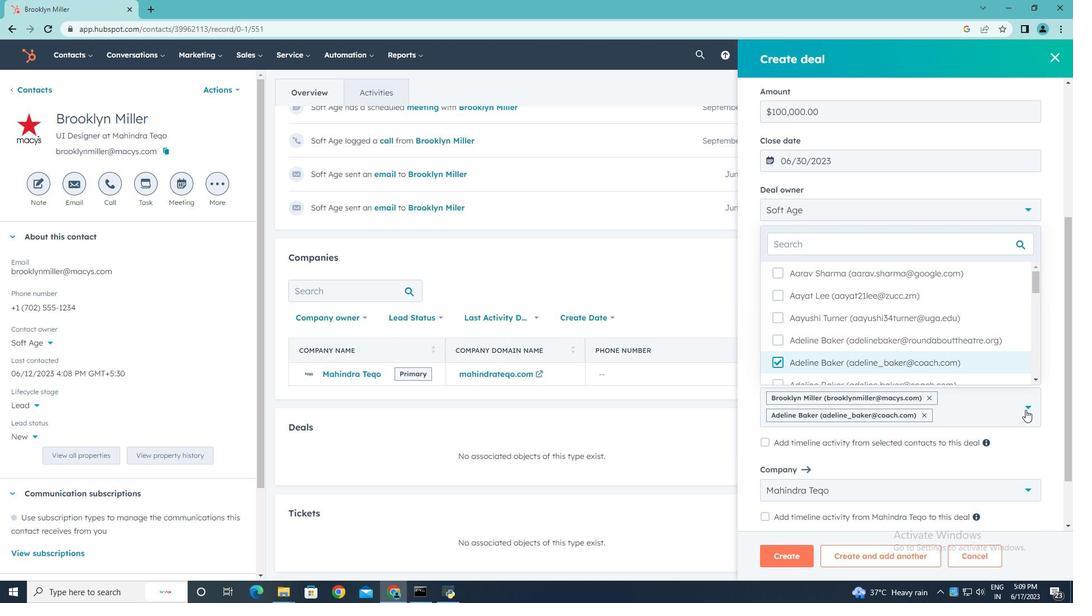 
Action: Mouse moved to (794, 558)
Screenshot: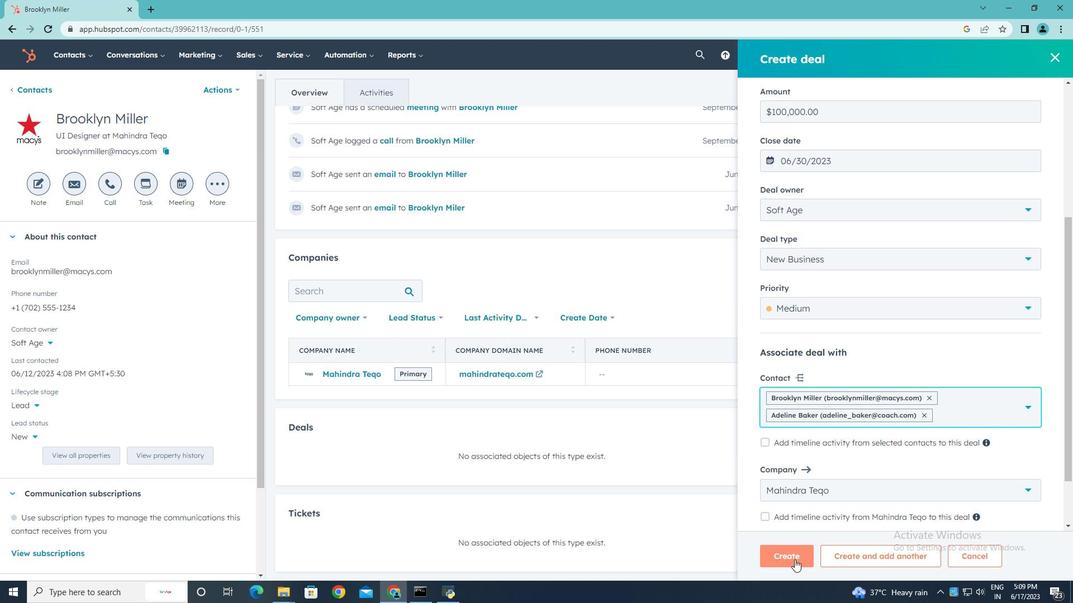 
Action: Mouse pressed left at (794, 558)
Screenshot: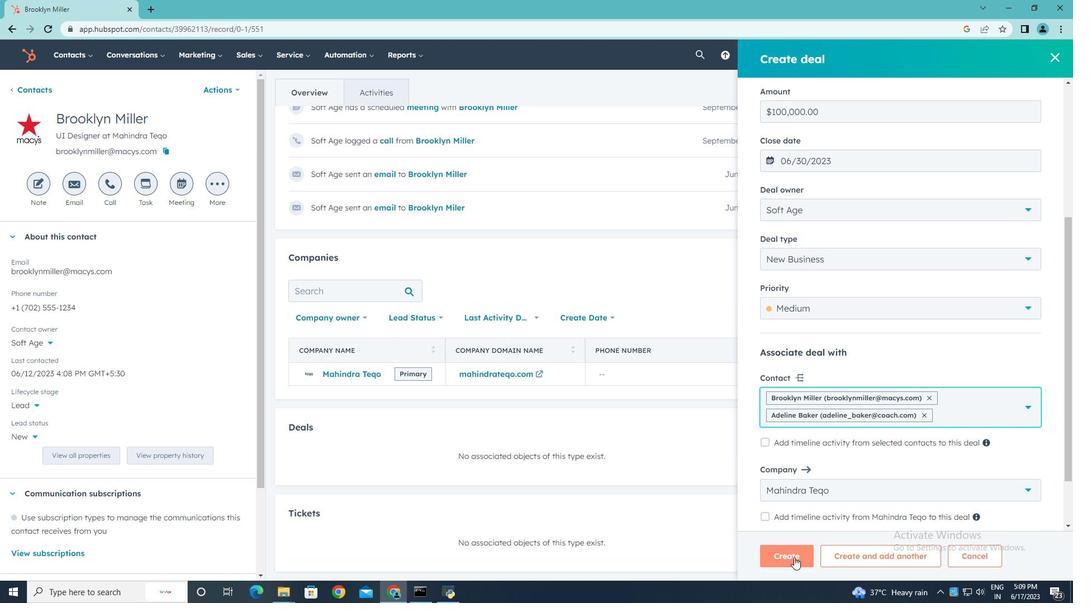 
Action: Mouse moved to (793, 558)
Screenshot: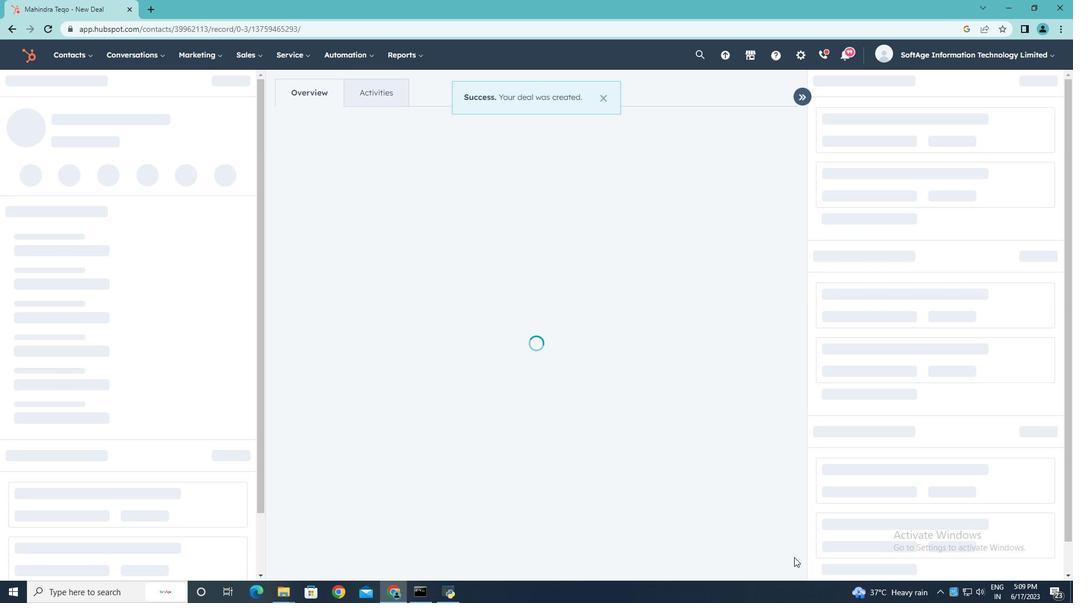 
